 Task: Search one way flight ticket for 3 adults in first from Rockford: Chicago Rockford International Airport(was Northwest Chicagoland Regional Airport At Rockford) to Greenville: Pitt-greenville Airport on 5-2-2023. Choice of flights is Alaska. Number of bags: 1 carry on bag. Price is upto 55000. Outbound departure time preference is 16:15.
Action: Mouse moved to (324, 279)
Screenshot: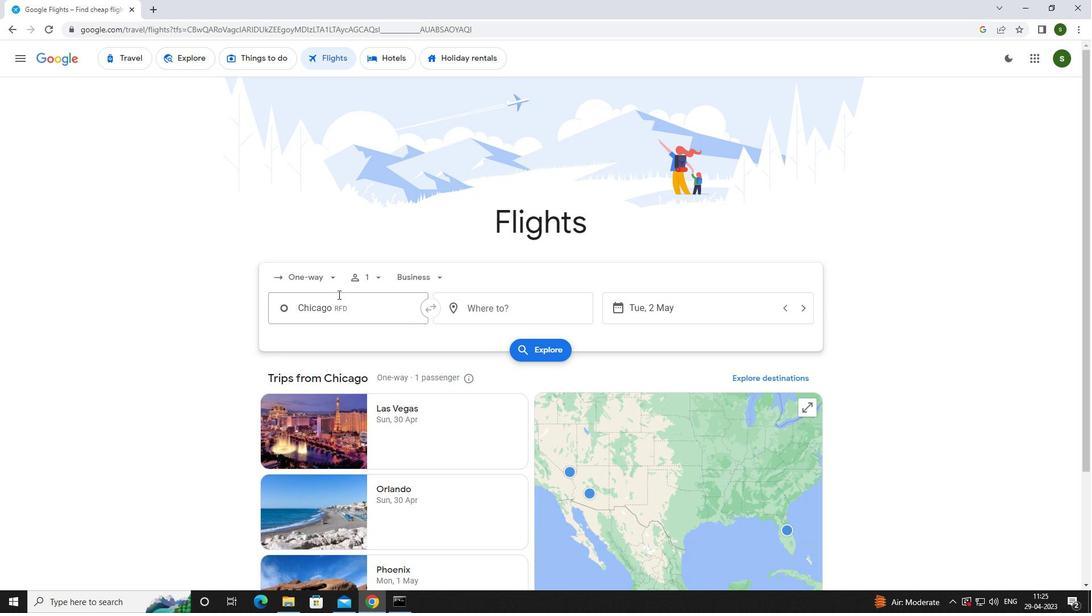 
Action: Mouse pressed left at (324, 279)
Screenshot: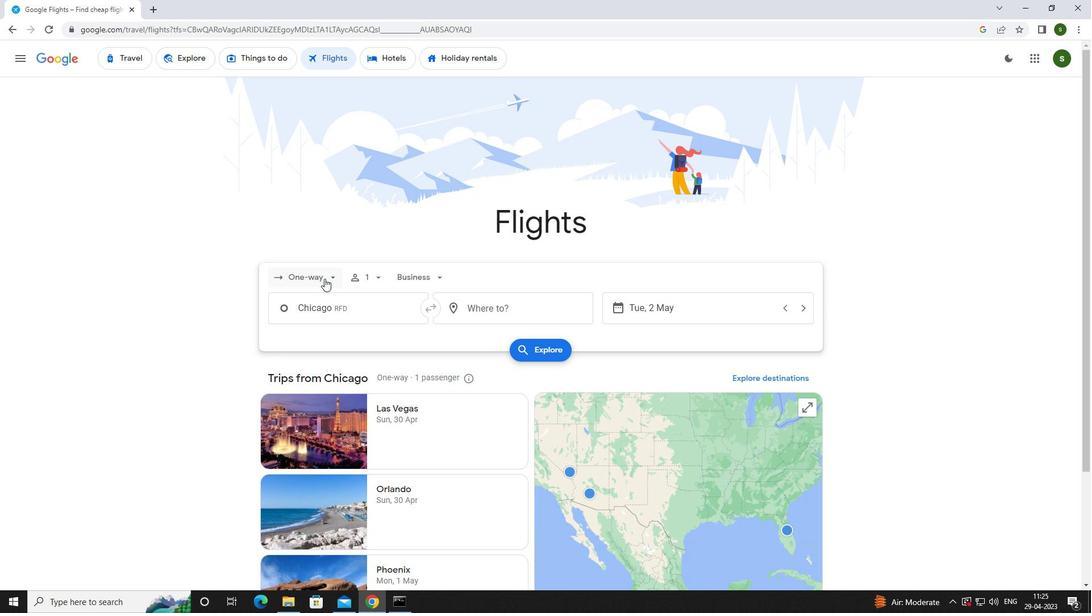 
Action: Mouse moved to (331, 326)
Screenshot: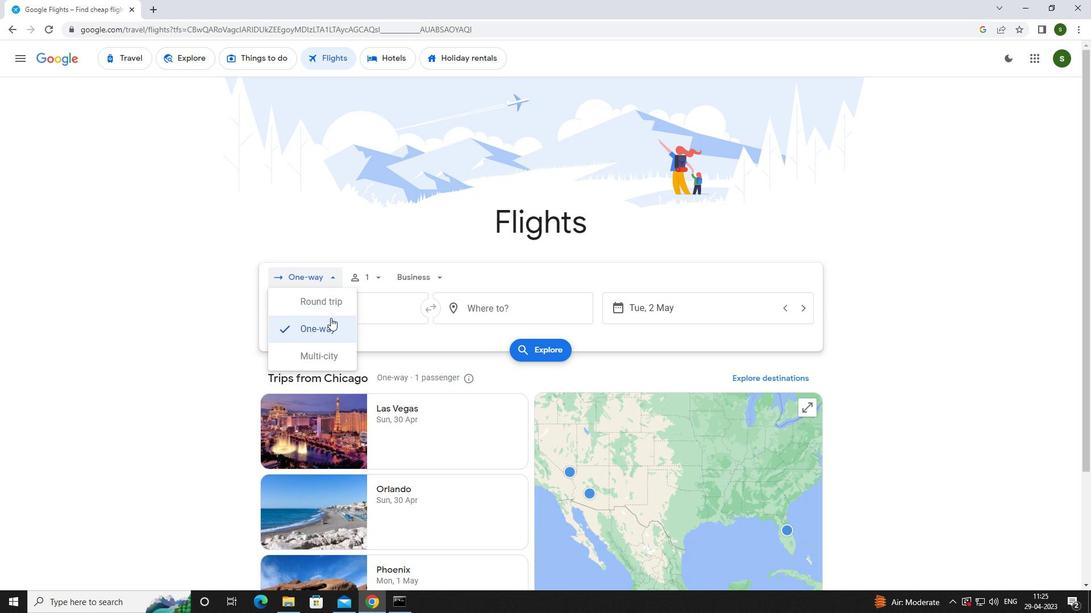 
Action: Mouse pressed left at (331, 326)
Screenshot: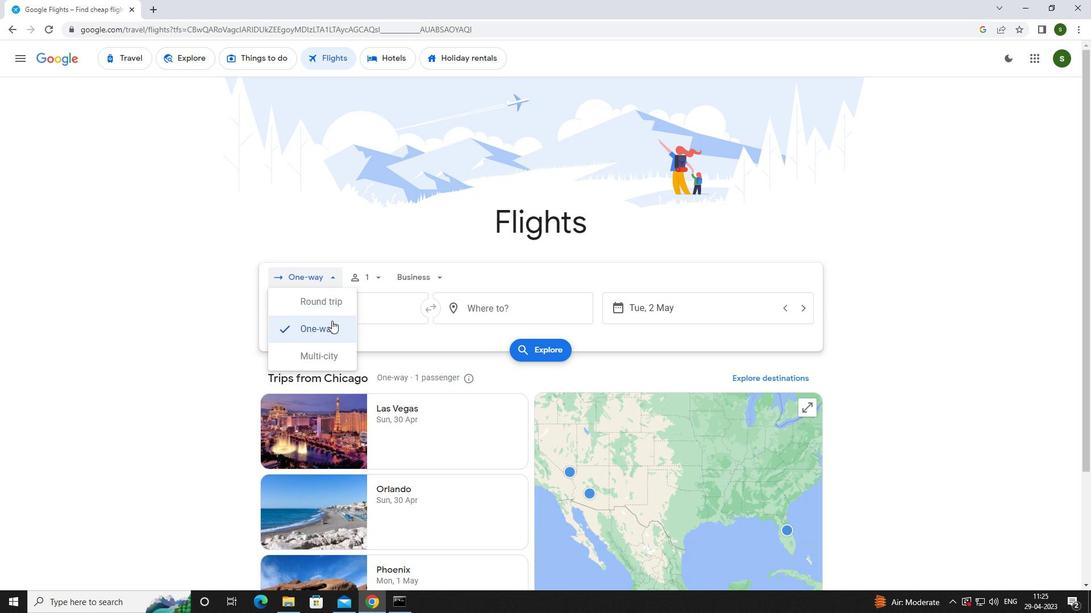 
Action: Mouse moved to (374, 276)
Screenshot: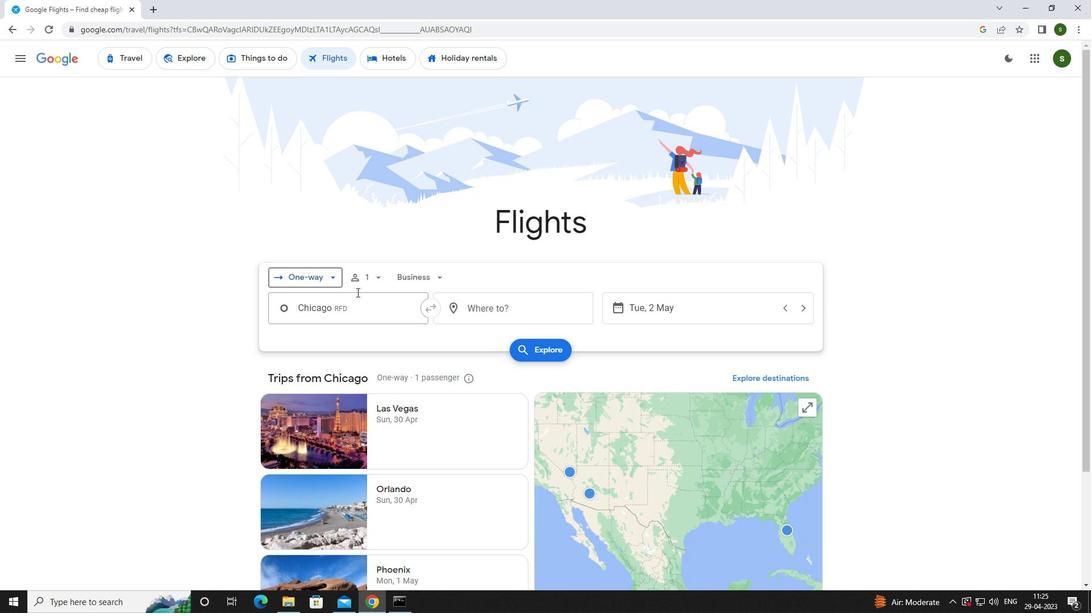 
Action: Mouse pressed left at (374, 276)
Screenshot: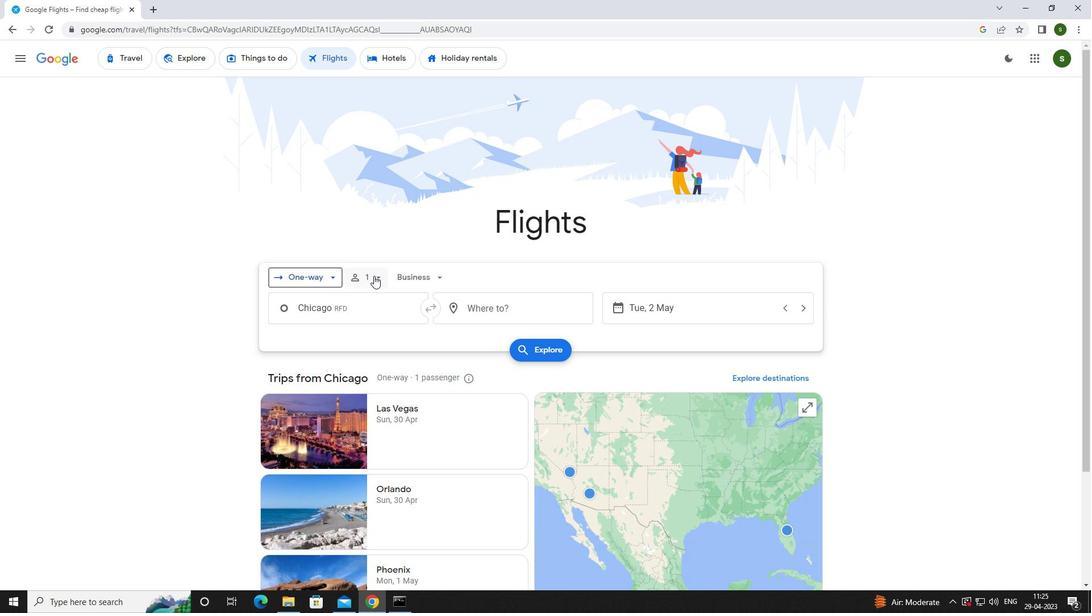 
Action: Mouse moved to (459, 310)
Screenshot: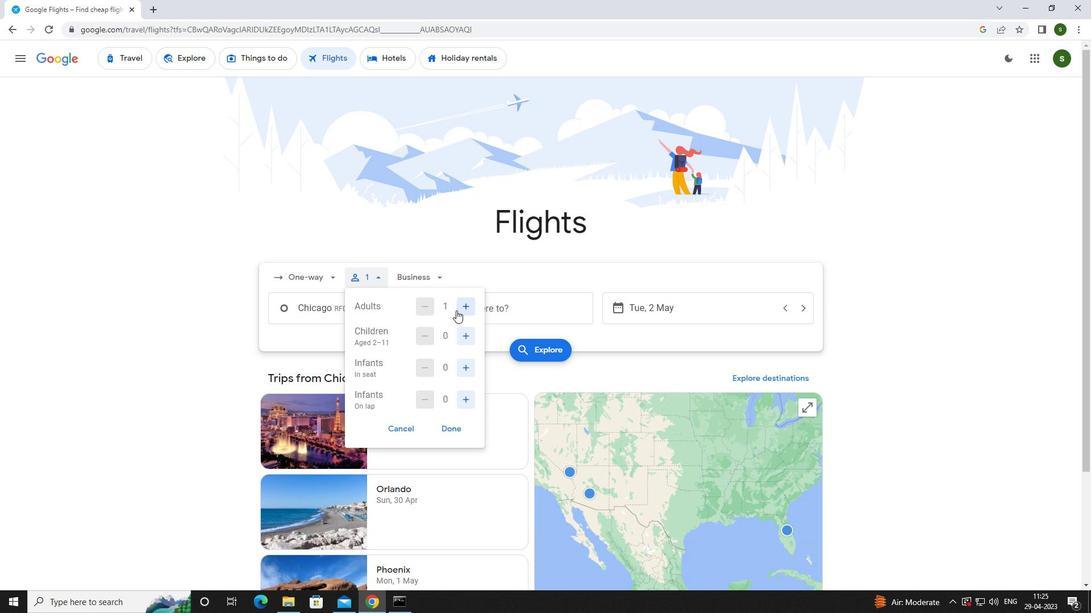 
Action: Mouse pressed left at (459, 310)
Screenshot: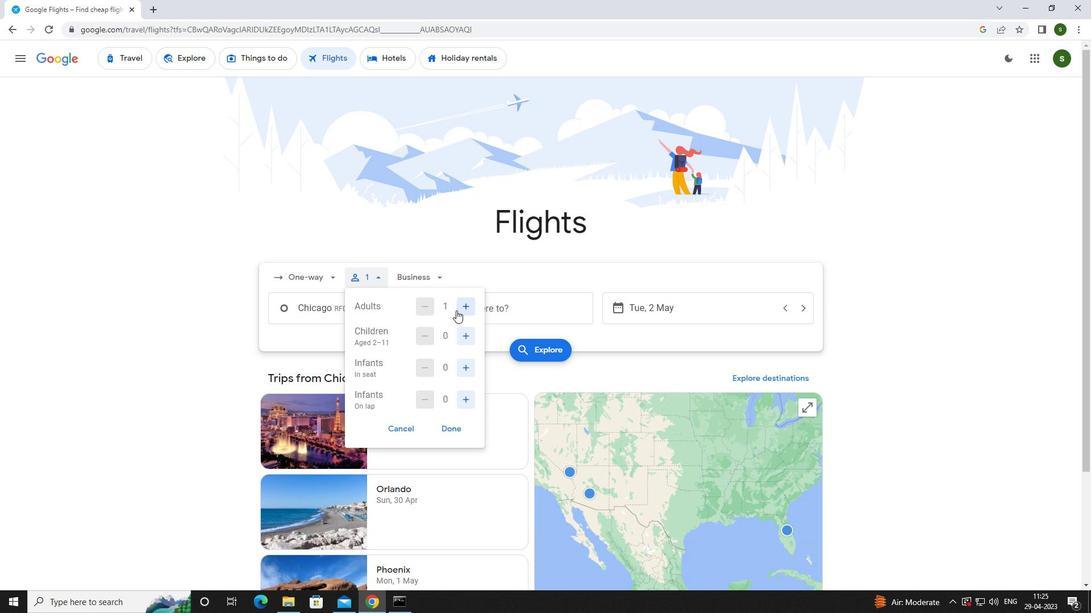
Action: Mouse pressed left at (459, 310)
Screenshot: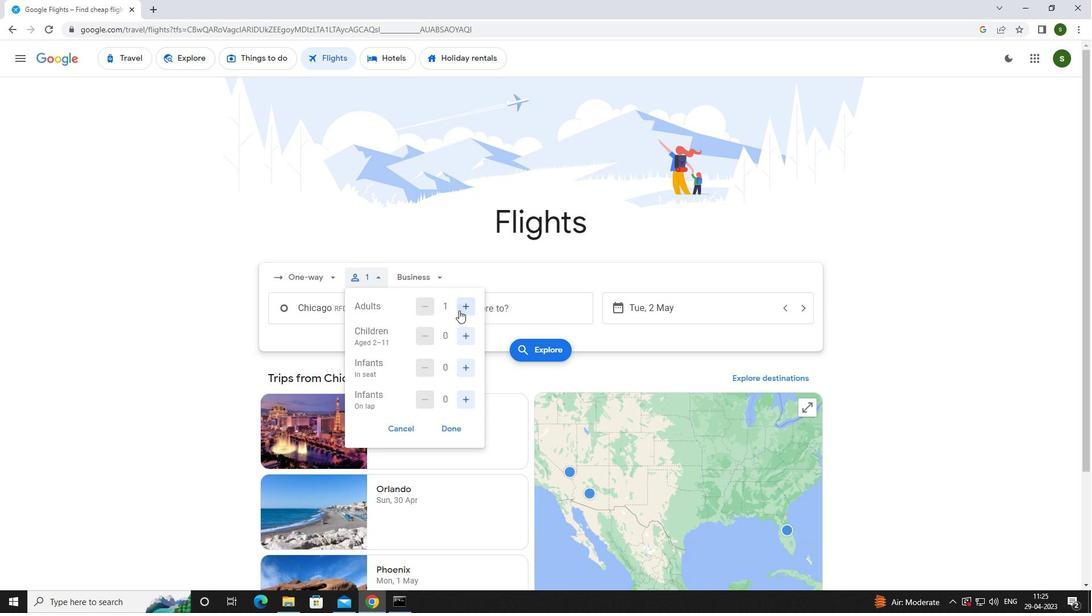 
Action: Mouse pressed left at (459, 310)
Screenshot: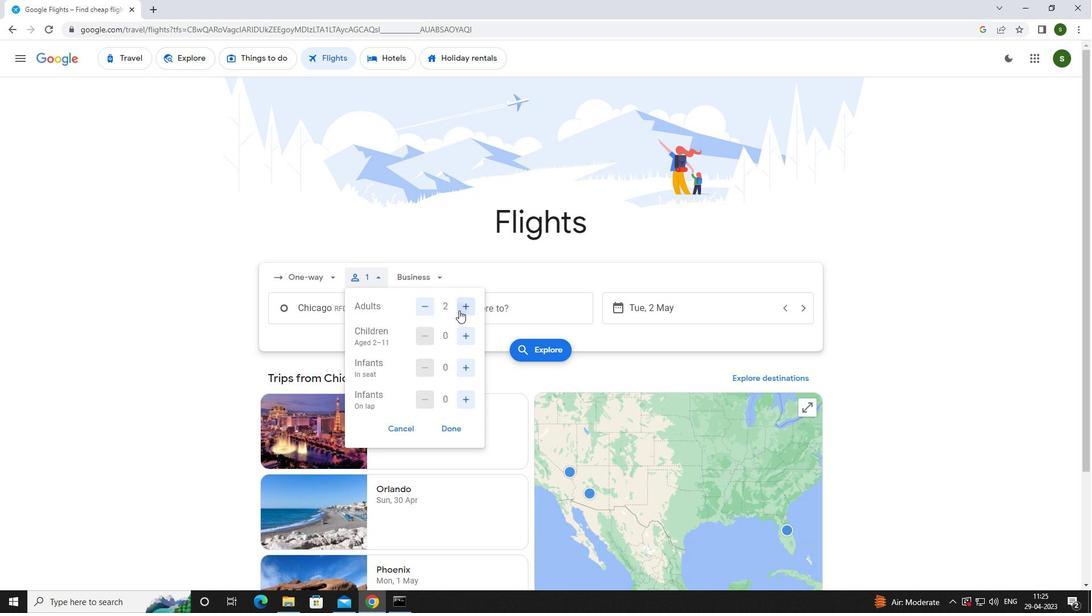 
Action: Mouse moved to (432, 310)
Screenshot: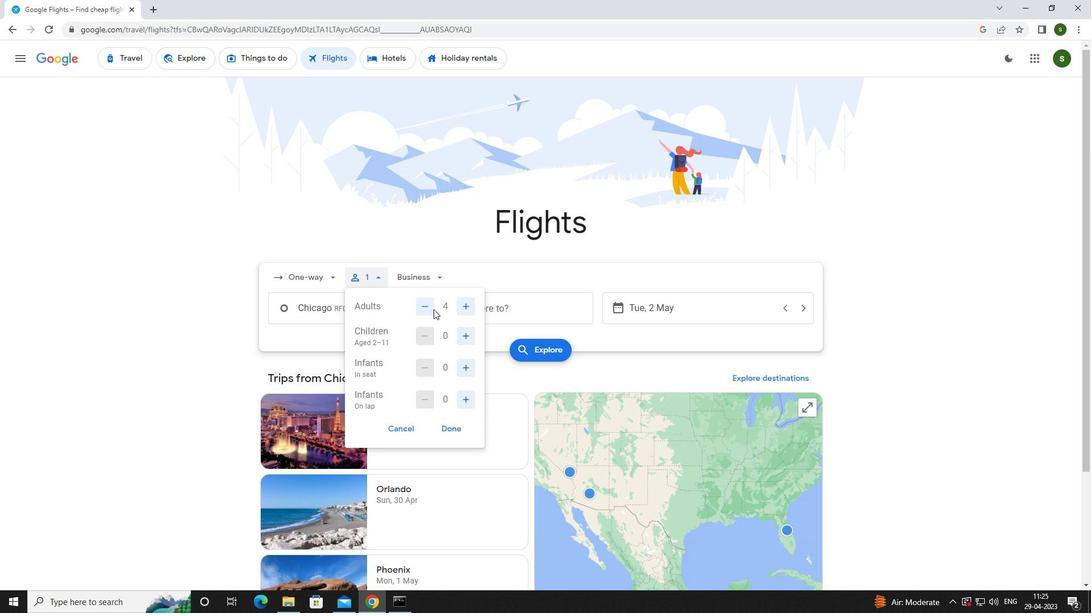 
Action: Mouse pressed left at (432, 310)
Screenshot: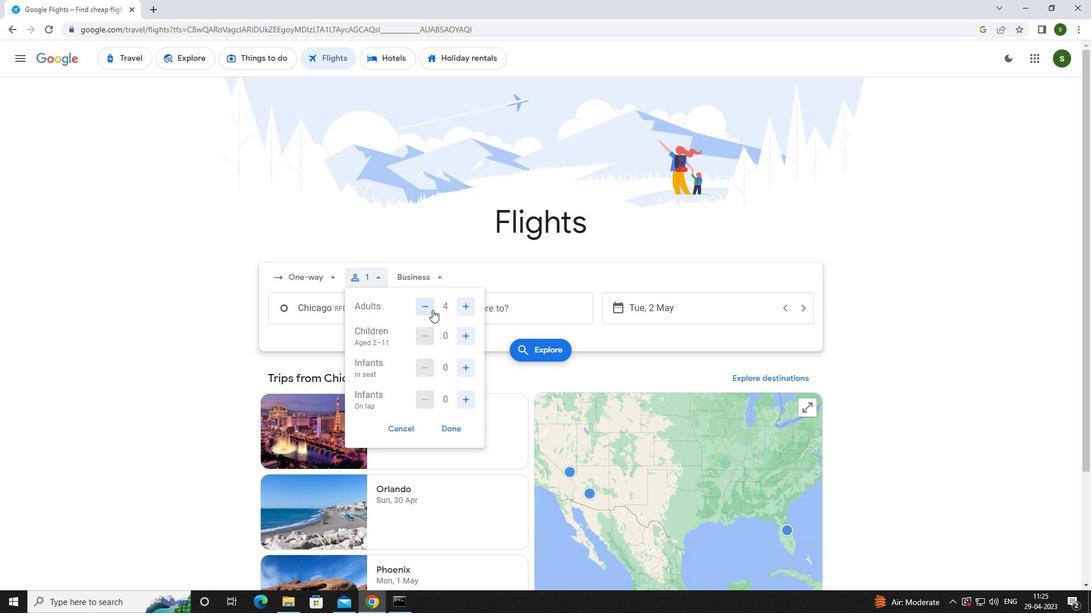 
Action: Mouse moved to (423, 281)
Screenshot: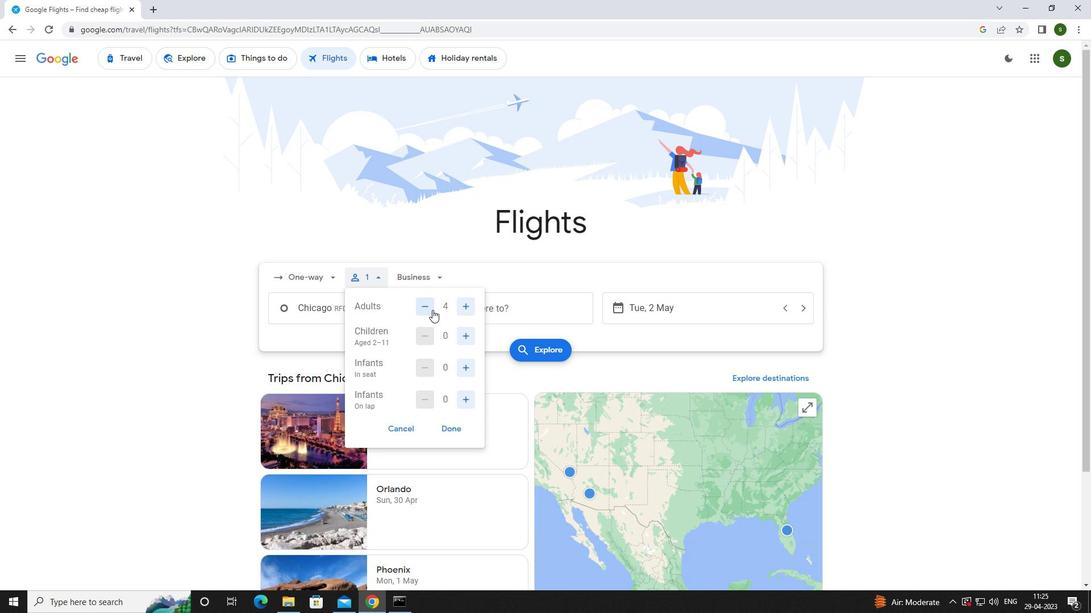
Action: Mouse pressed left at (423, 281)
Screenshot: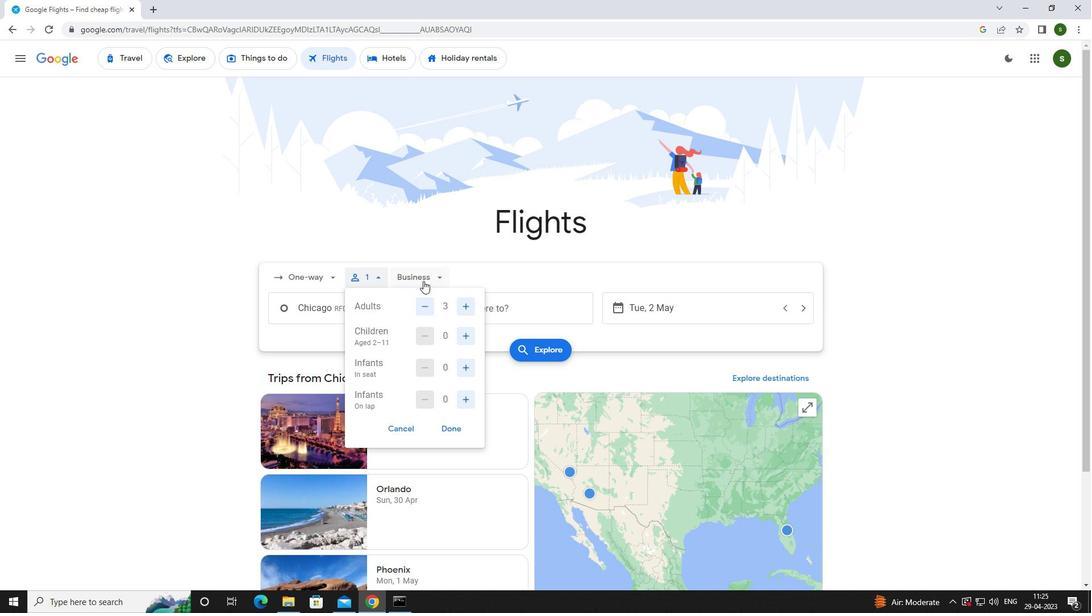
Action: Mouse moved to (443, 379)
Screenshot: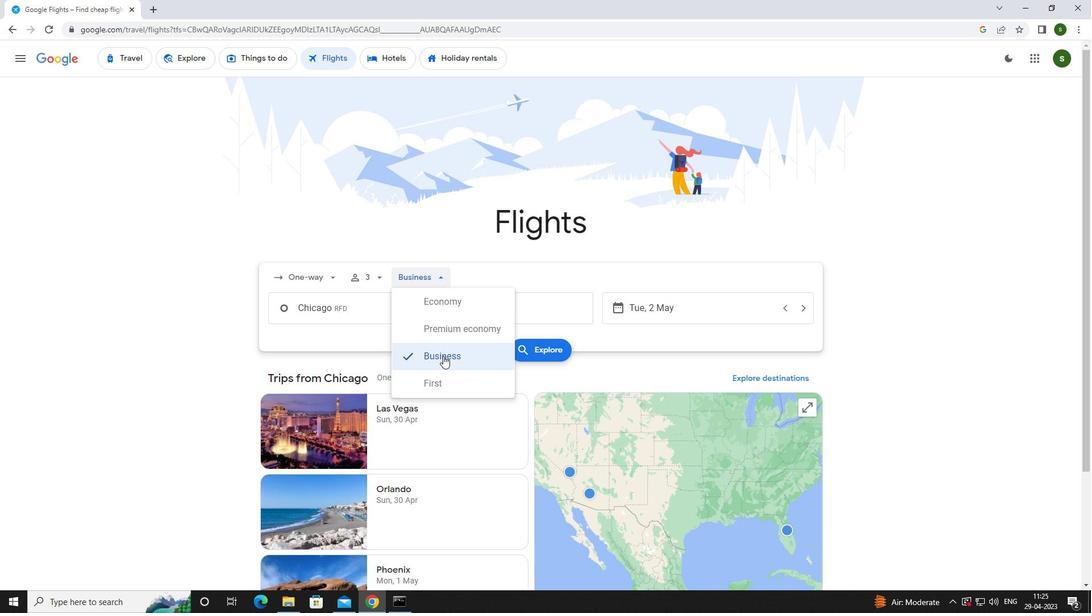 
Action: Mouse pressed left at (443, 379)
Screenshot: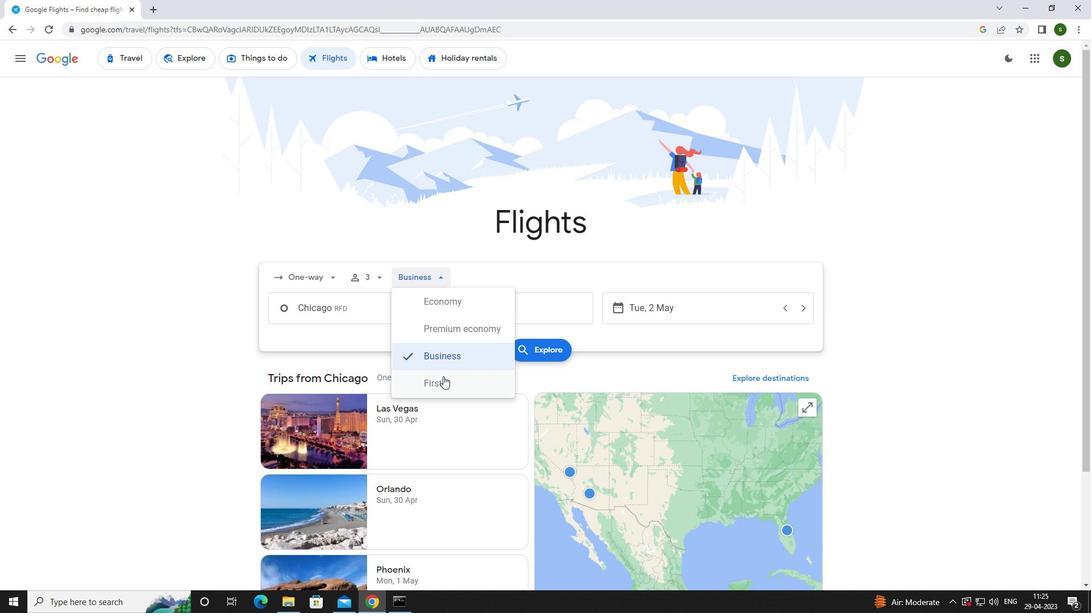 
Action: Mouse moved to (380, 315)
Screenshot: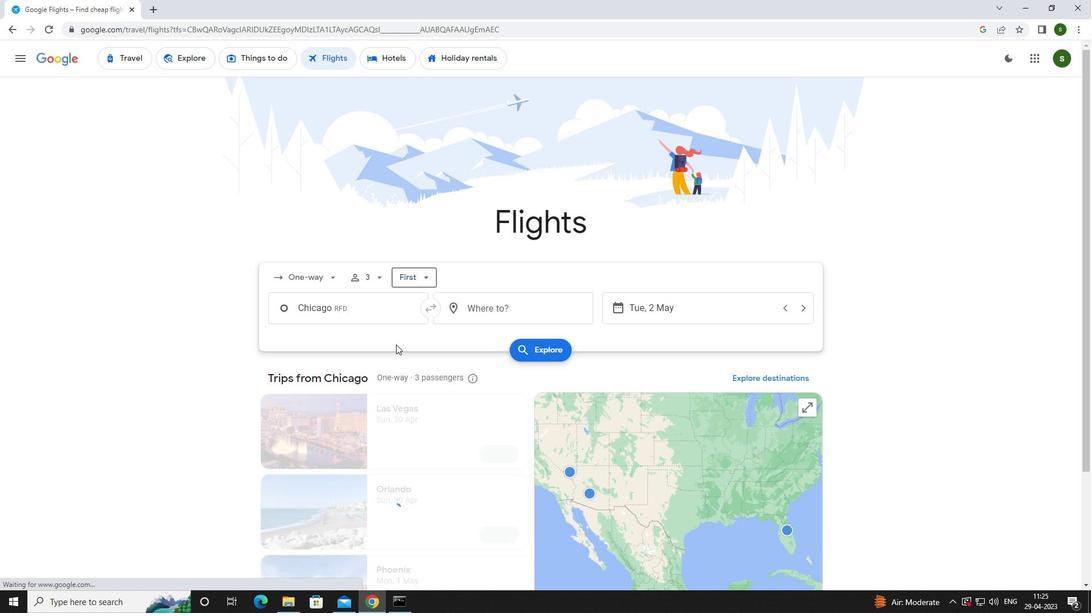 
Action: Mouse pressed left at (380, 315)
Screenshot: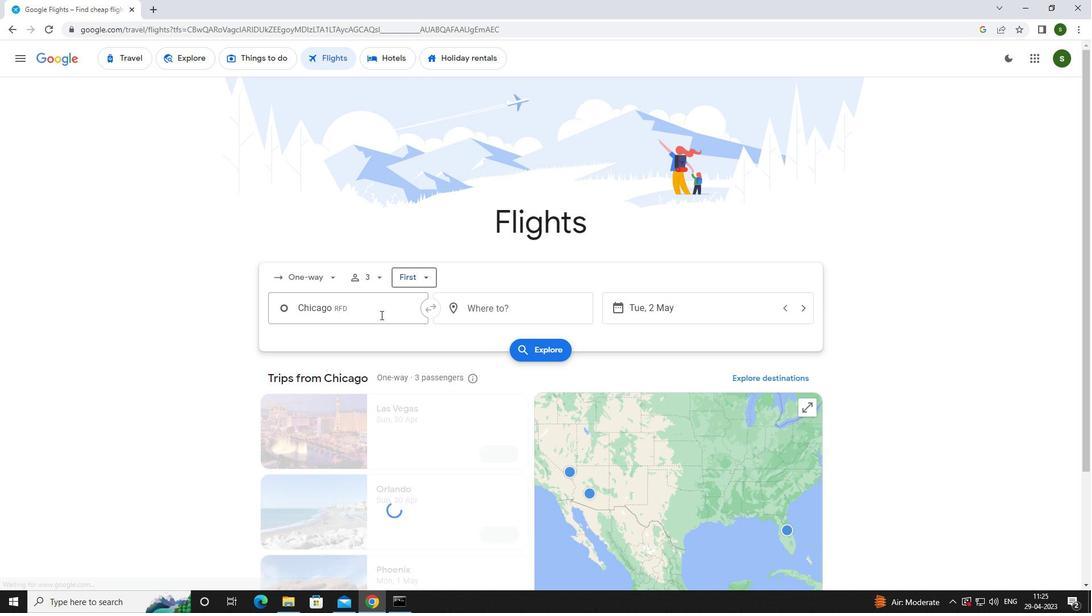 
Action: Key pressed r<Key.caps_lock>ockford
Screenshot: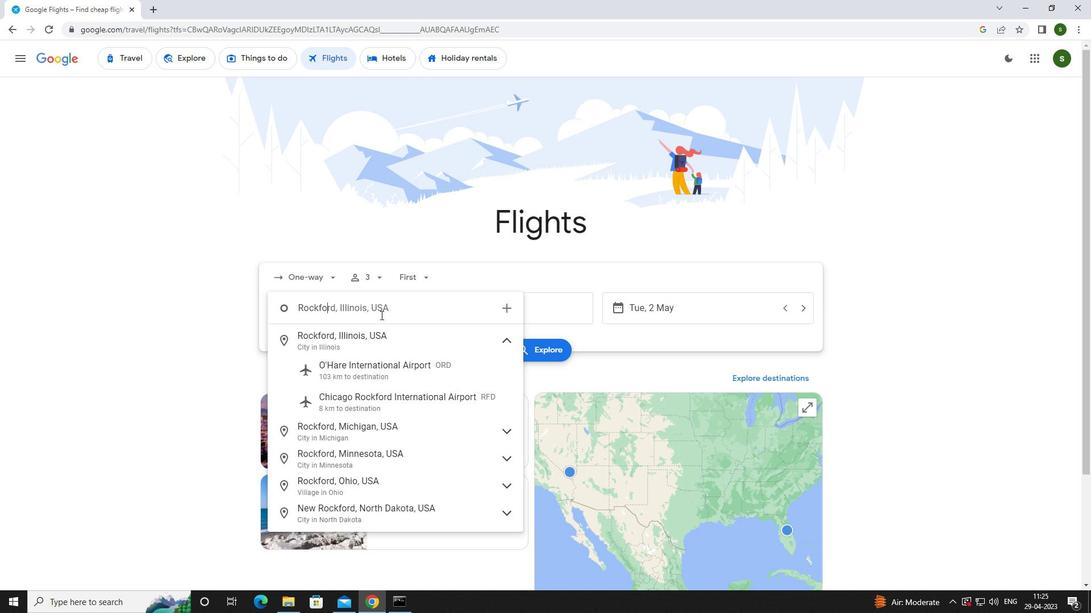 
Action: Mouse moved to (376, 404)
Screenshot: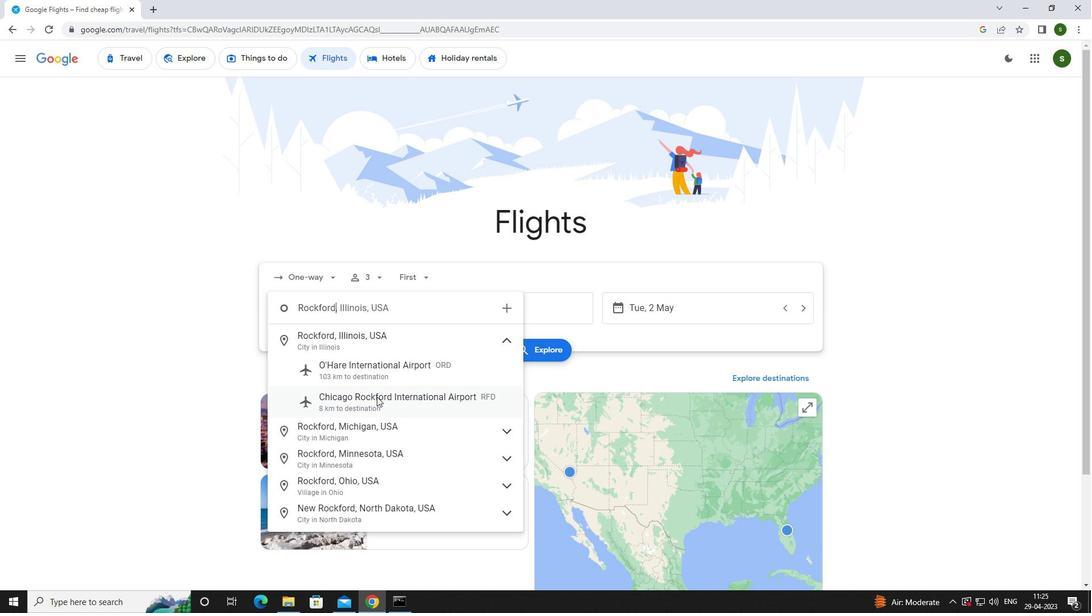 
Action: Mouse pressed left at (376, 404)
Screenshot: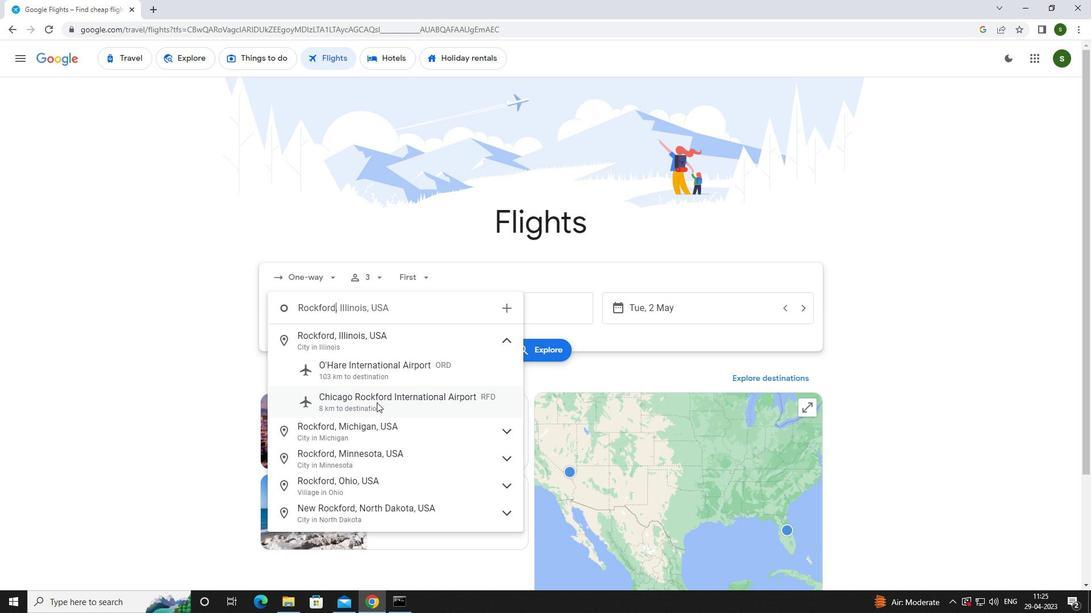 
Action: Mouse moved to (486, 311)
Screenshot: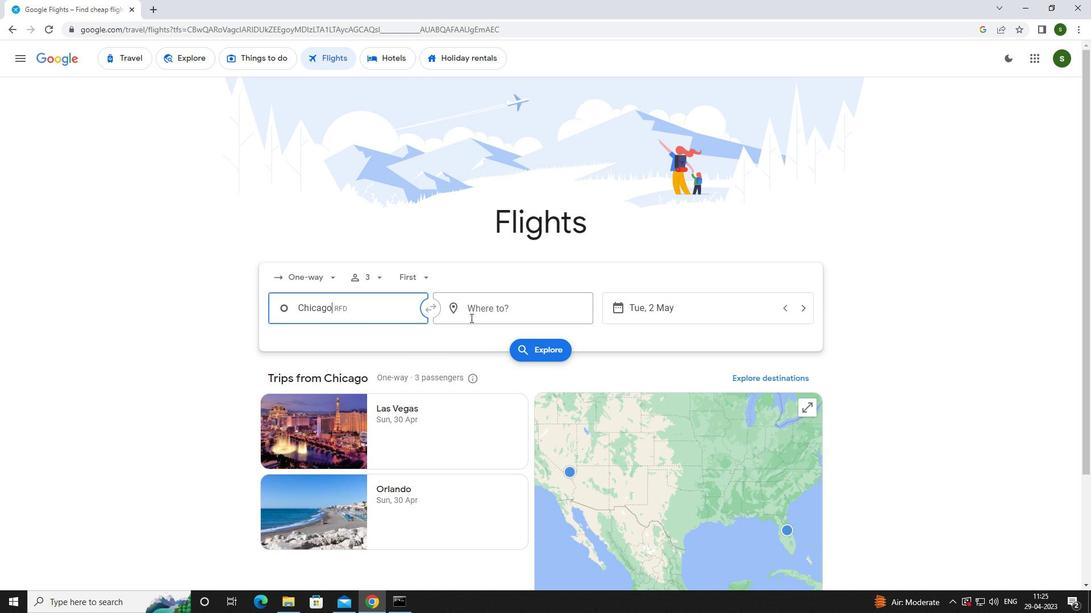 
Action: Mouse pressed left at (486, 311)
Screenshot: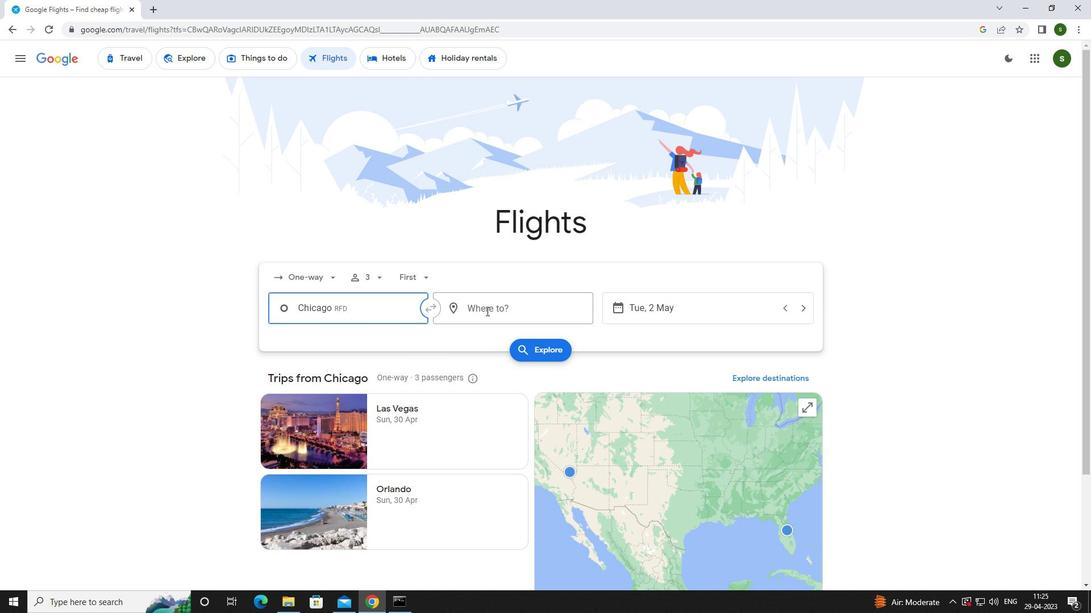 
Action: Mouse moved to (487, 311)
Screenshot: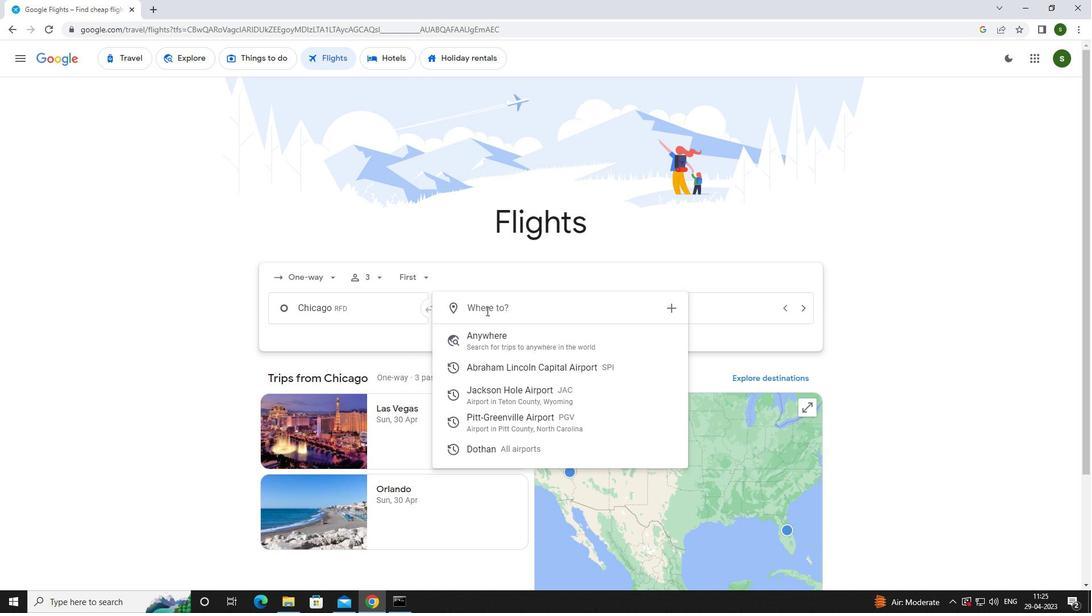 
Action: Key pressed <Key.caps_lock>g<Key.caps_lock>reenville<Key.space>pi
Screenshot: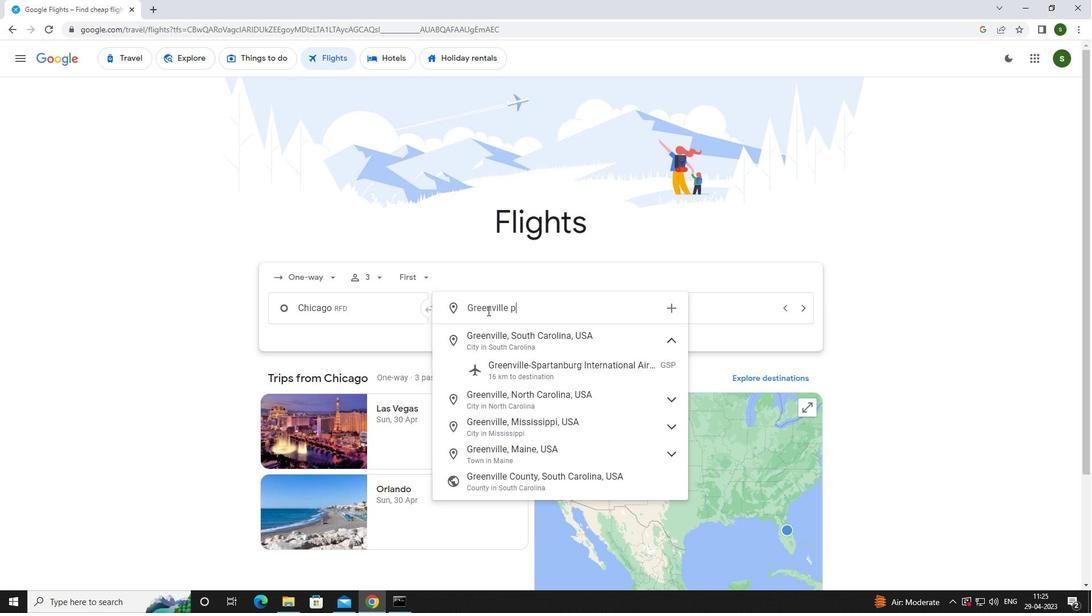 
Action: Mouse moved to (506, 340)
Screenshot: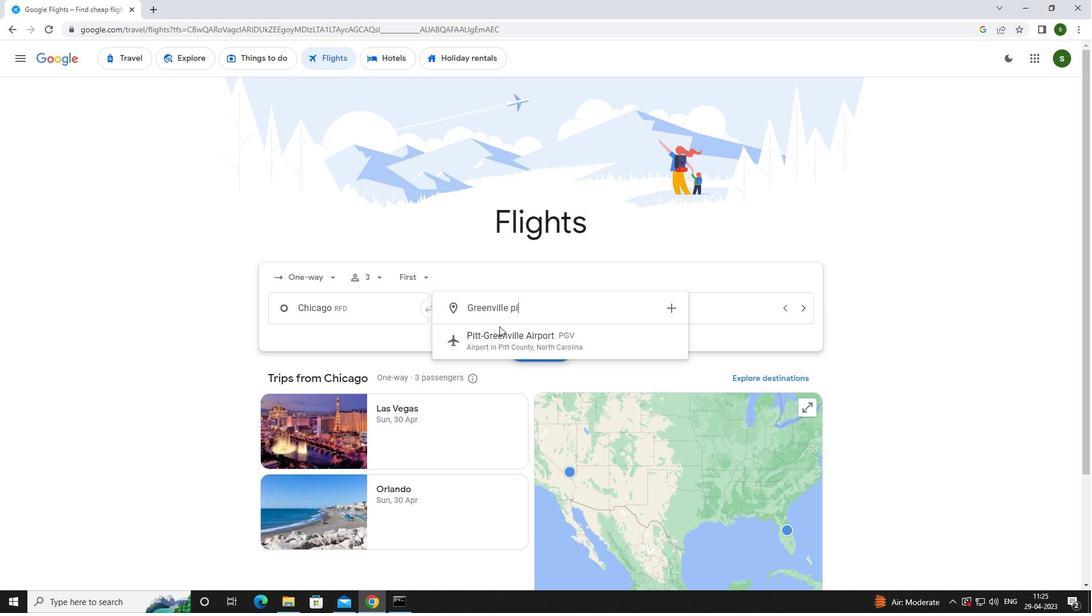 
Action: Mouse pressed left at (506, 340)
Screenshot: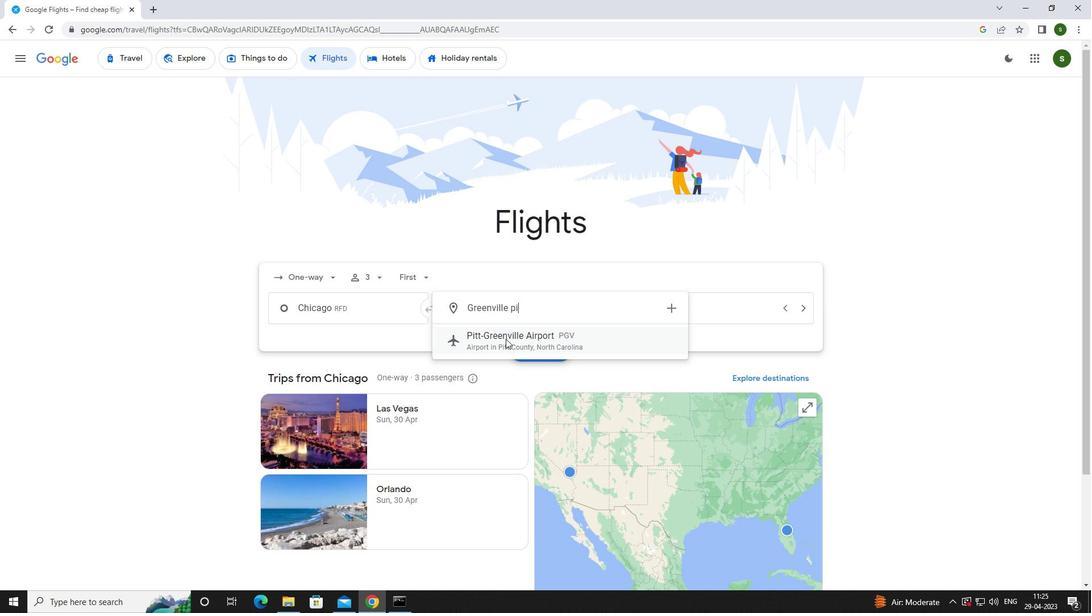 
Action: Mouse moved to (661, 310)
Screenshot: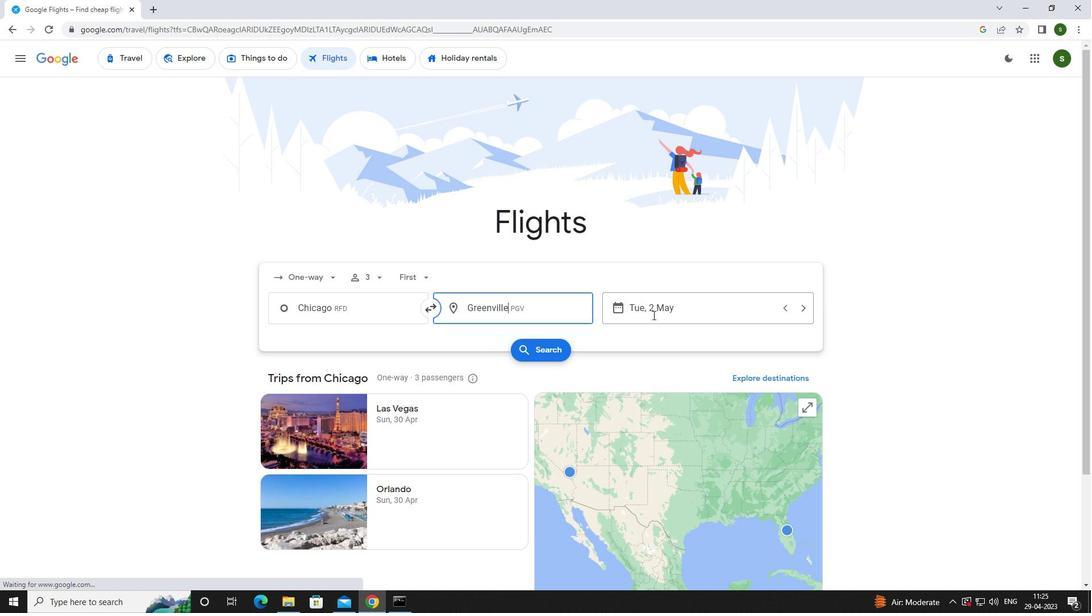 
Action: Mouse pressed left at (661, 310)
Screenshot: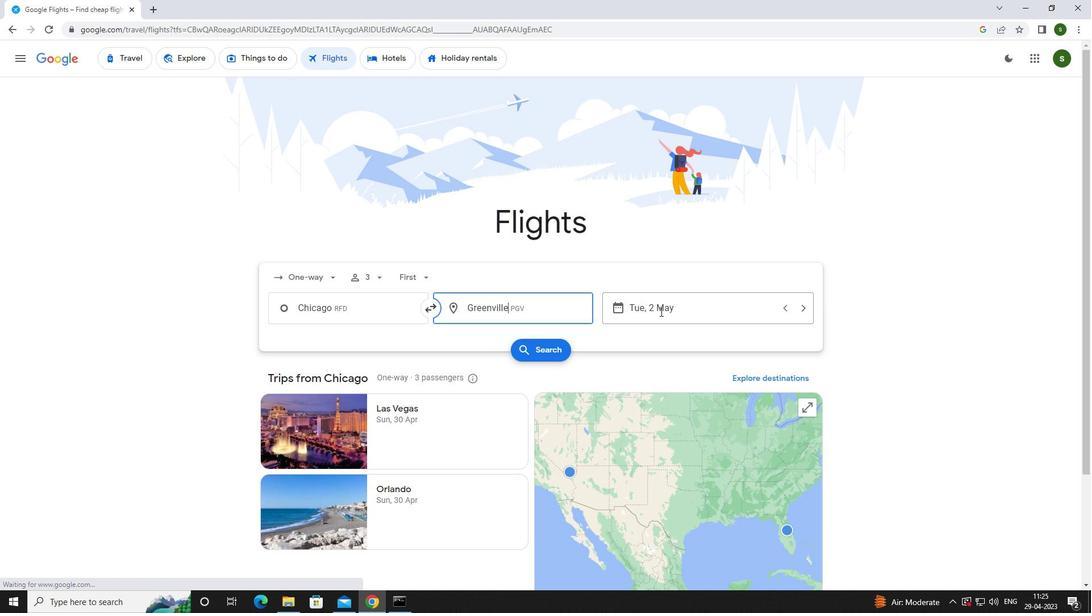 
Action: Mouse moved to (685, 380)
Screenshot: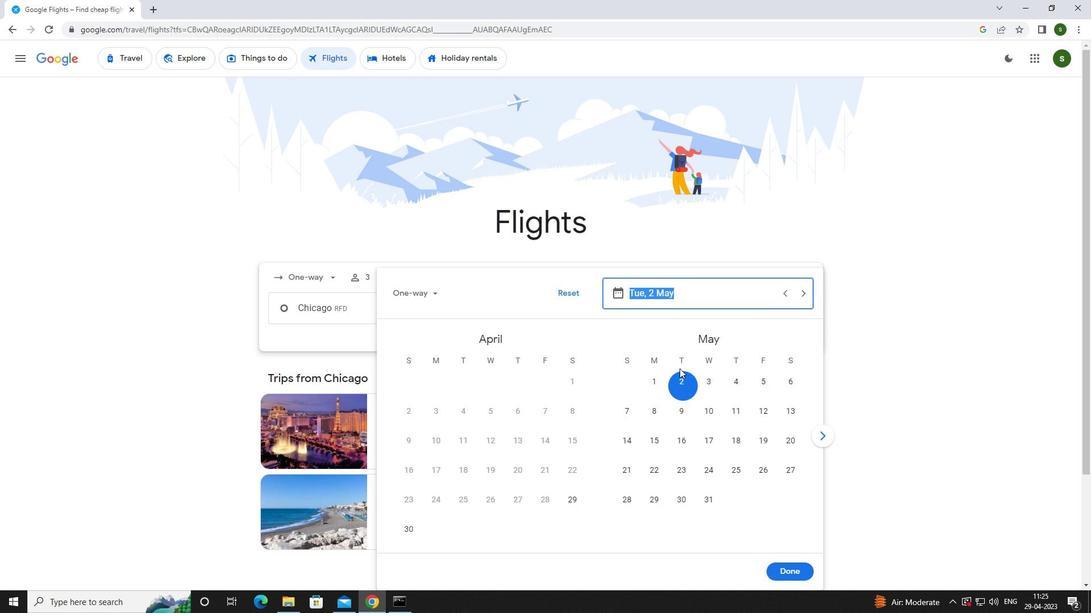 
Action: Mouse pressed left at (685, 380)
Screenshot: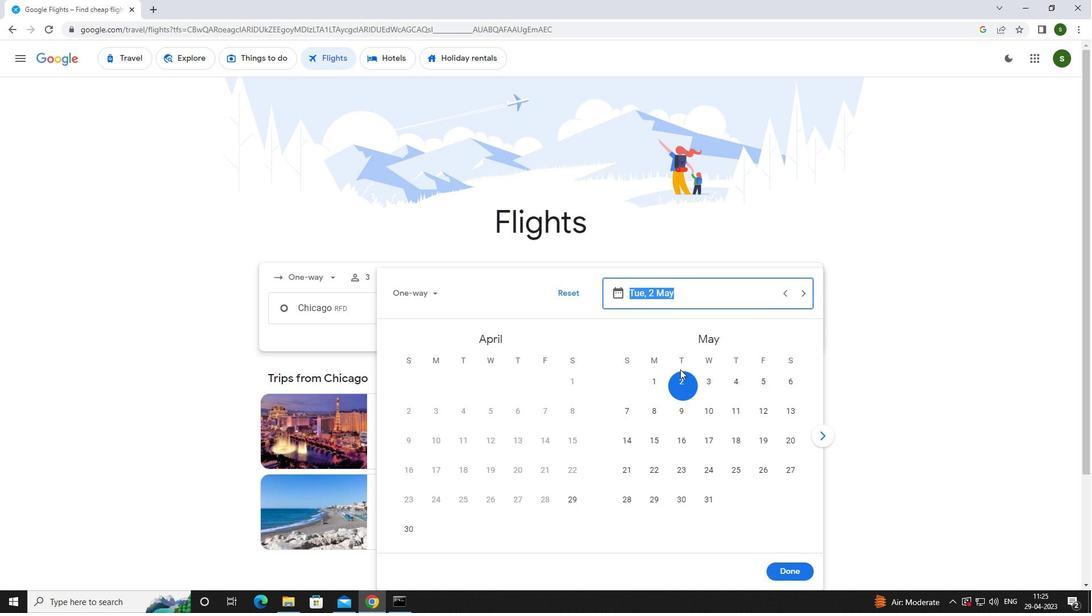 
Action: Mouse moved to (775, 567)
Screenshot: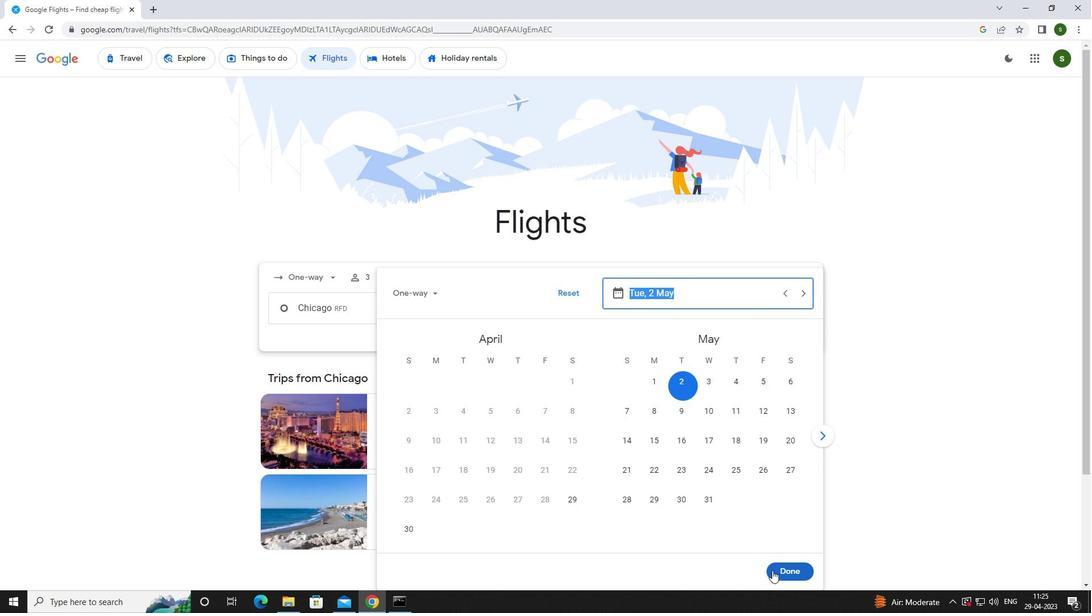 
Action: Mouse pressed left at (775, 567)
Screenshot: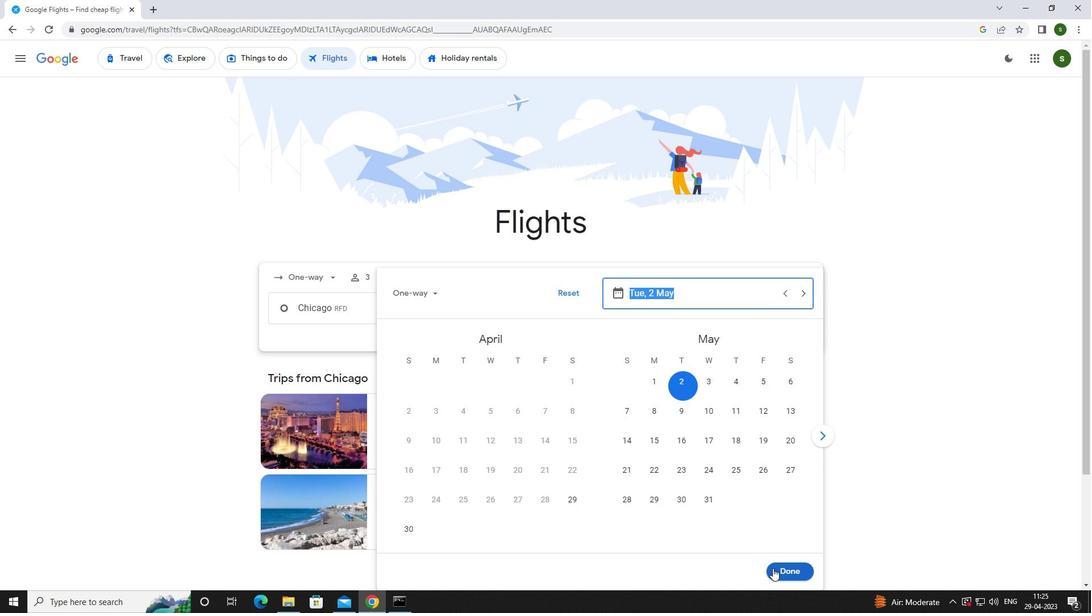 
Action: Mouse moved to (540, 351)
Screenshot: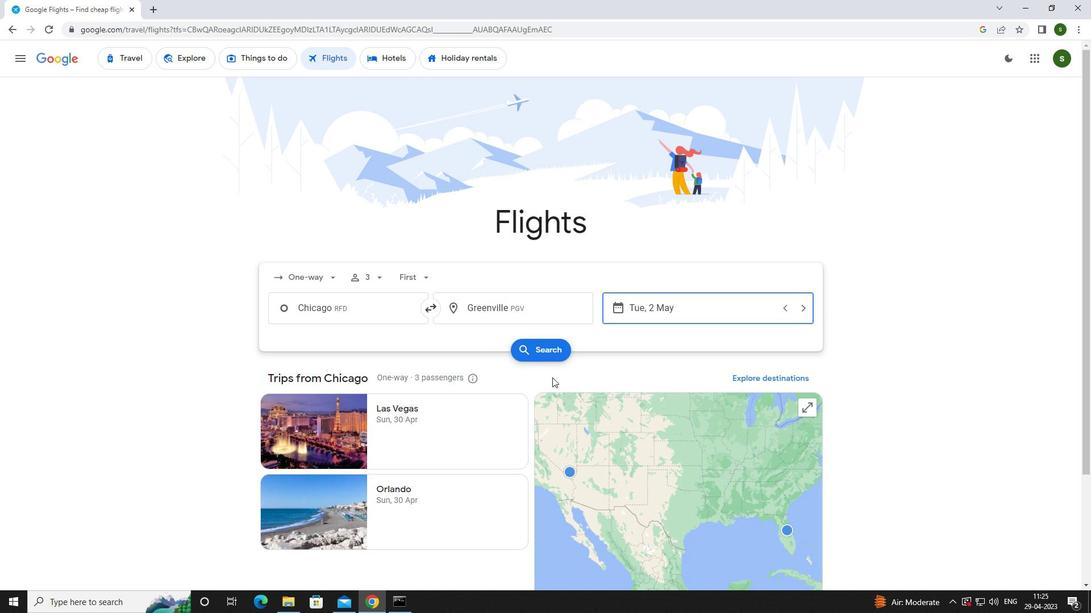 
Action: Mouse pressed left at (540, 351)
Screenshot: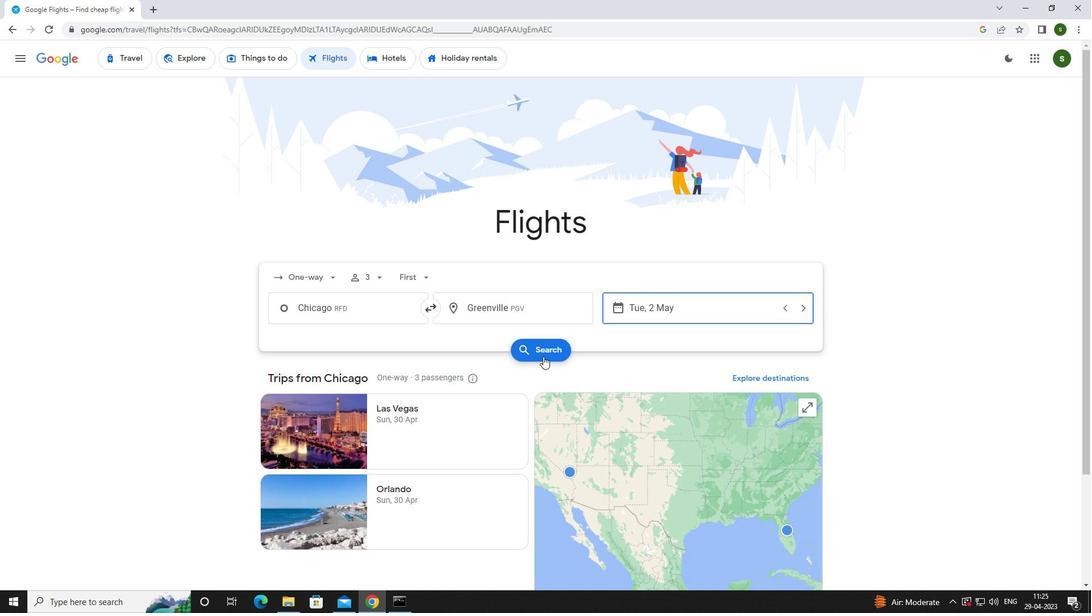 
Action: Mouse moved to (291, 161)
Screenshot: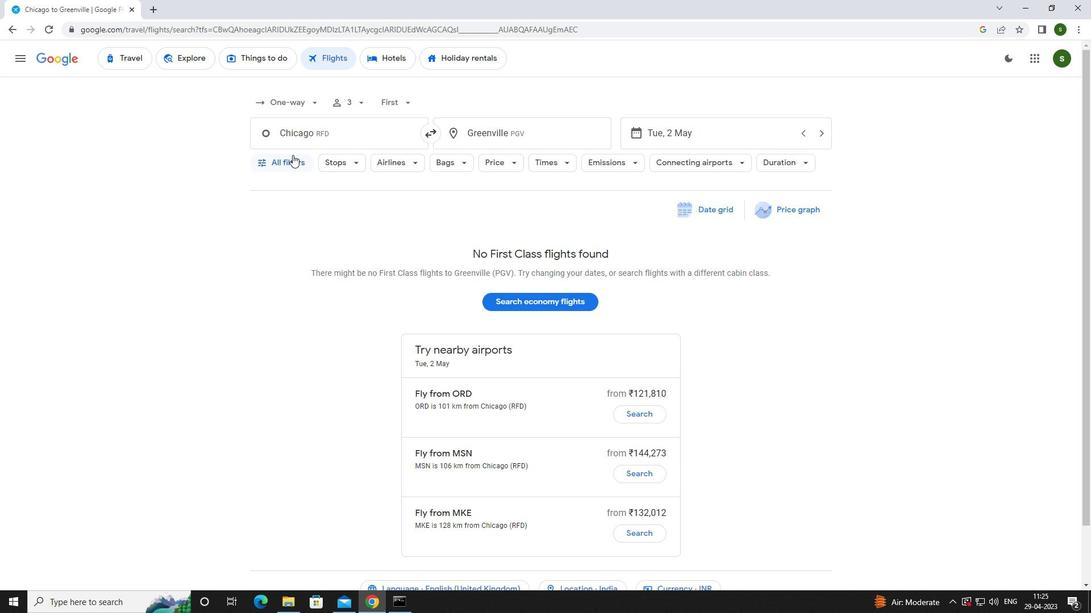 
Action: Mouse pressed left at (291, 161)
Screenshot: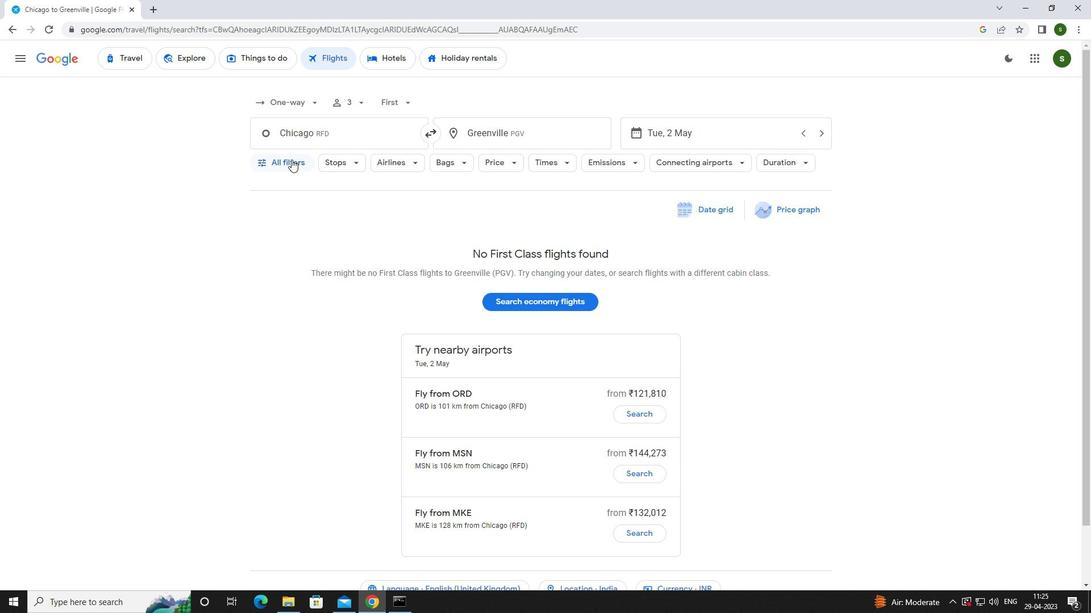 
Action: Mouse moved to (426, 408)
Screenshot: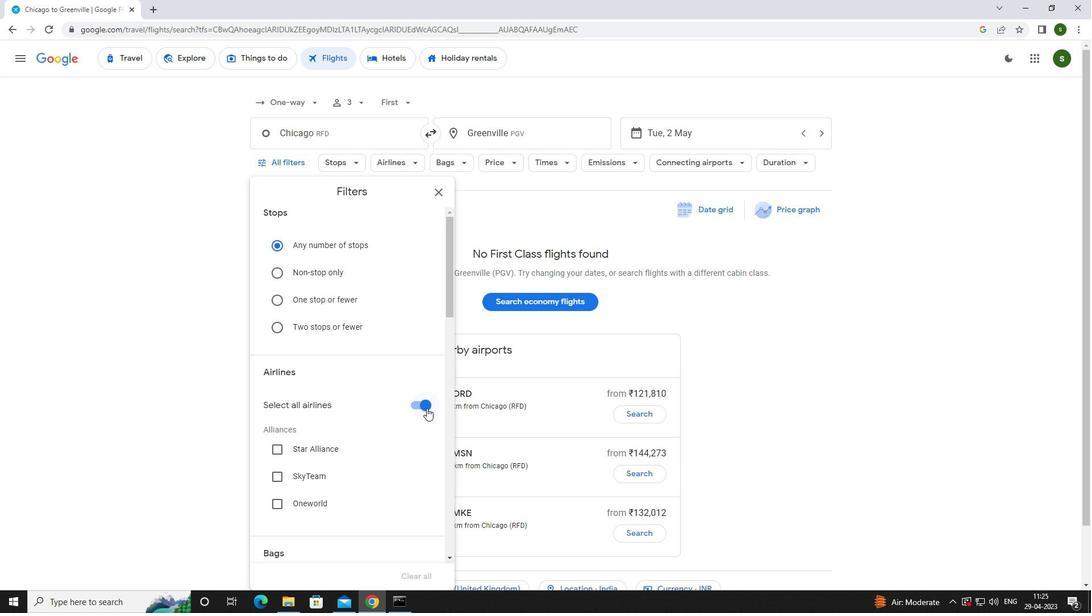 
Action: Mouse pressed left at (426, 408)
Screenshot: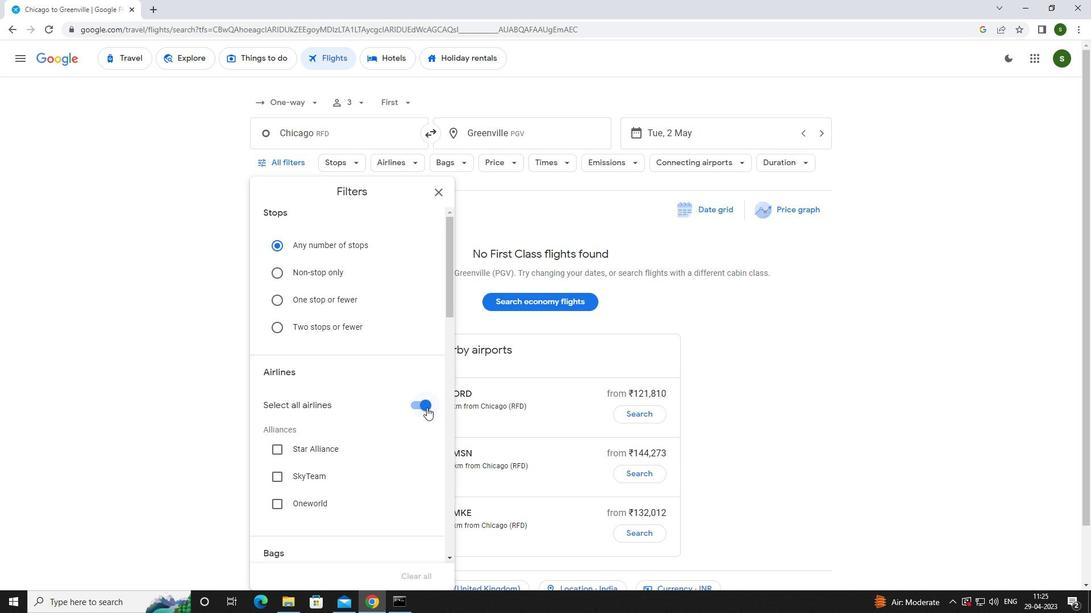 
Action: Mouse moved to (392, 397)
Screenshot: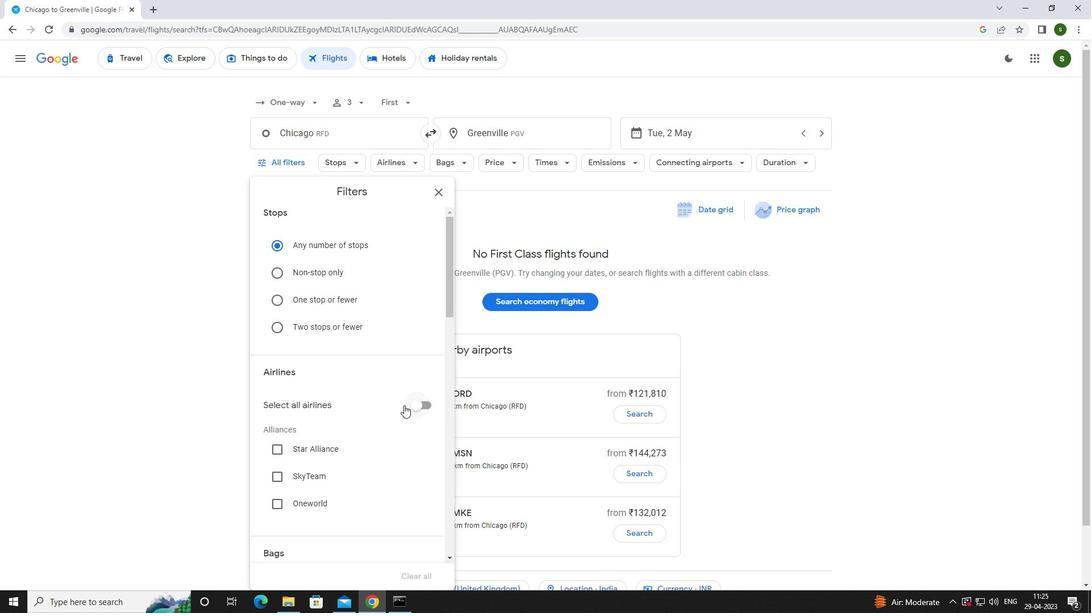 
Action: Mouse scrolled (392, 397) with delta (0, 0)
Screenshot: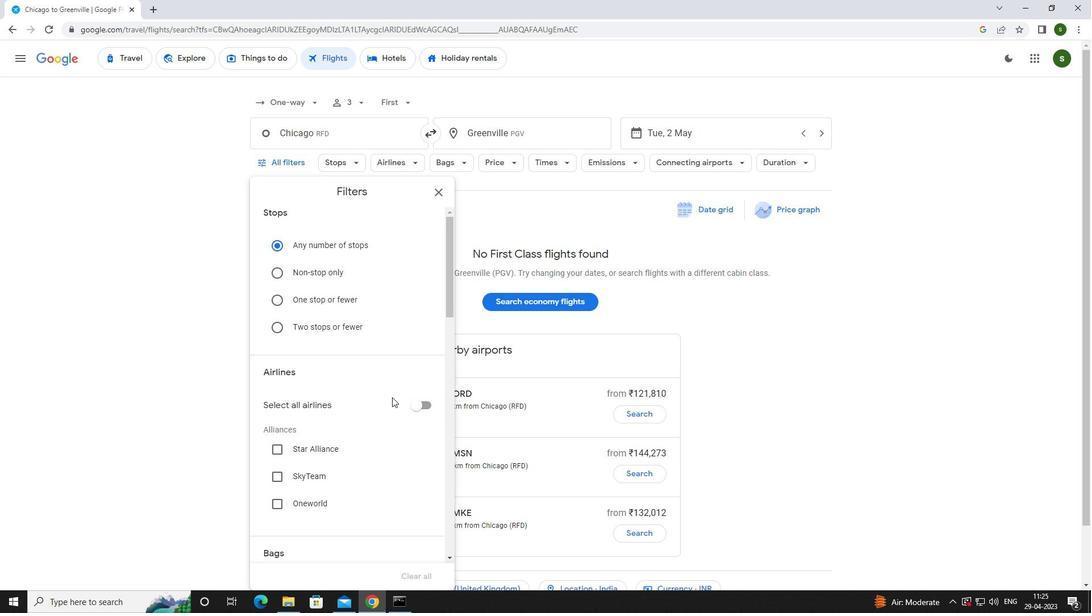 
Action: Mouse scrolled (392, 397) with delta (0, 0)
Screenshot: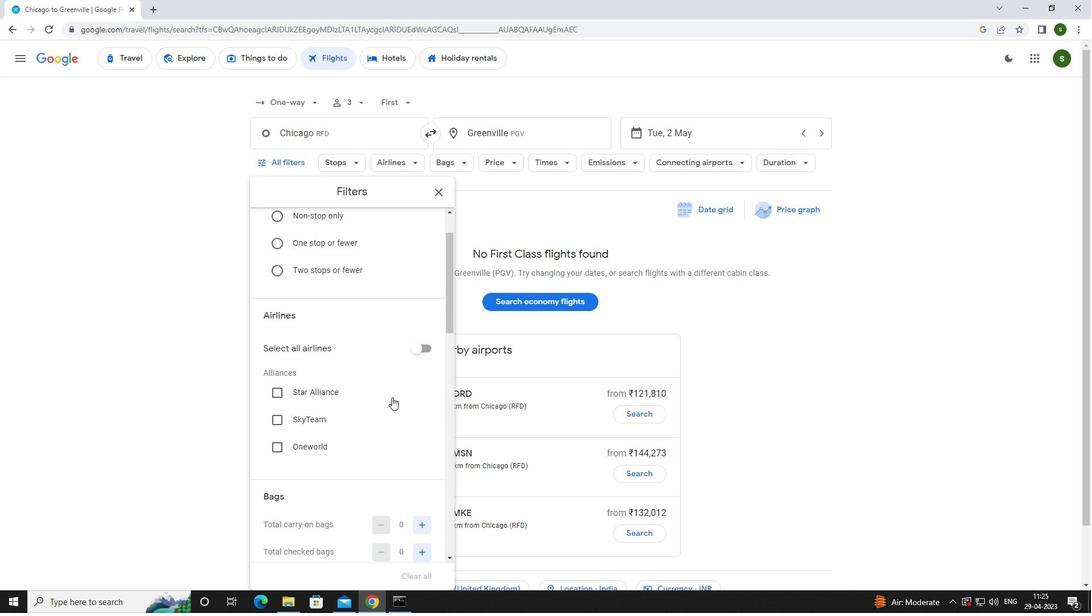 
Action: Mouse scrolled (392, 397) with delta (0, 0)
Screenshot: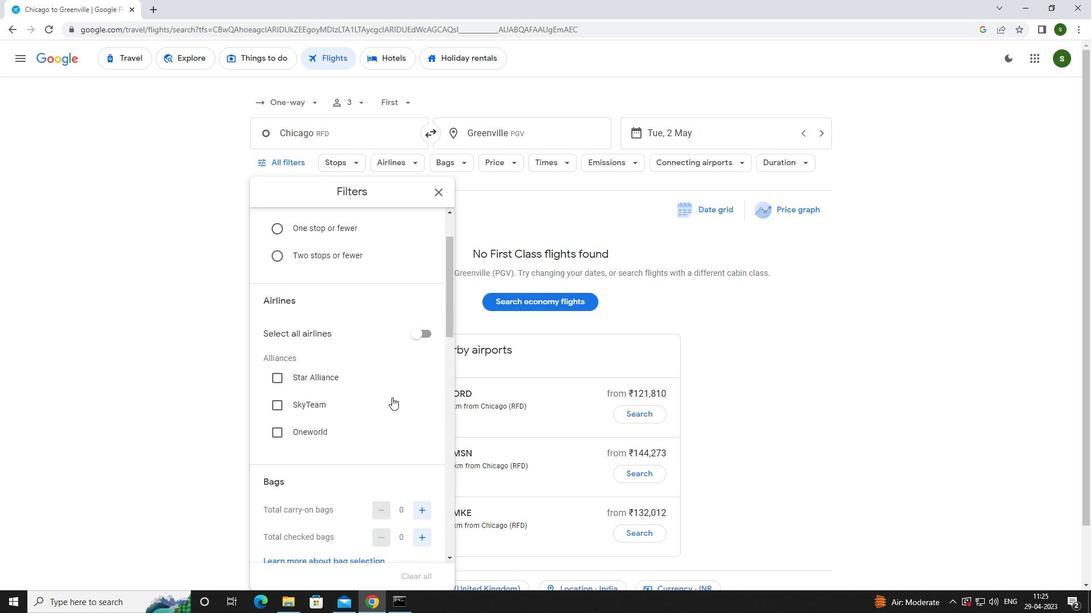 
Action: Mouse moved to (428, 414)
Screenshot: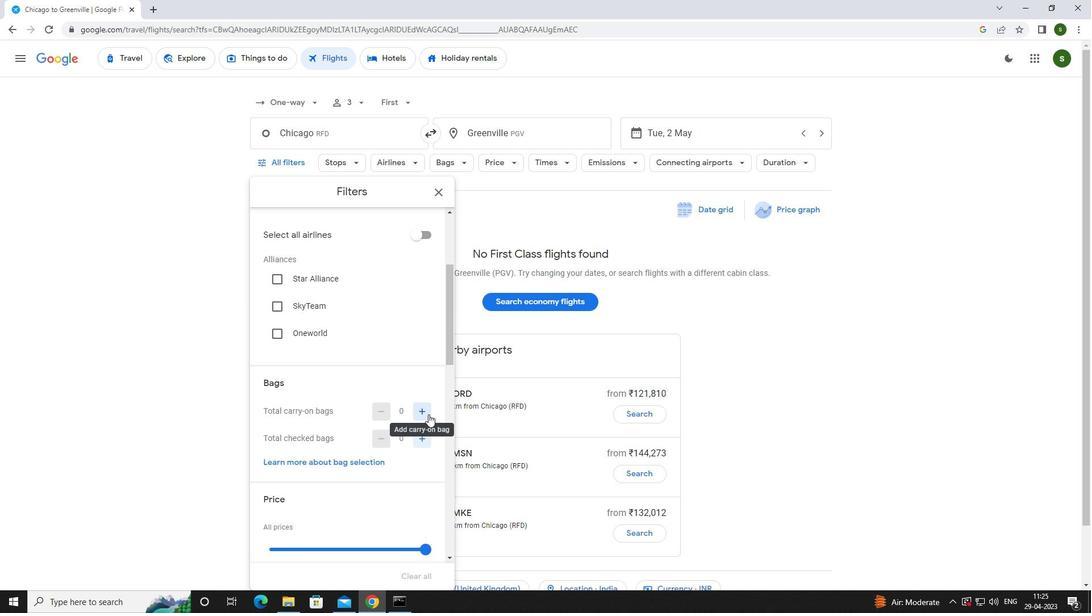 
Action: Mouse pressed left at (428, 414)
Screenshot: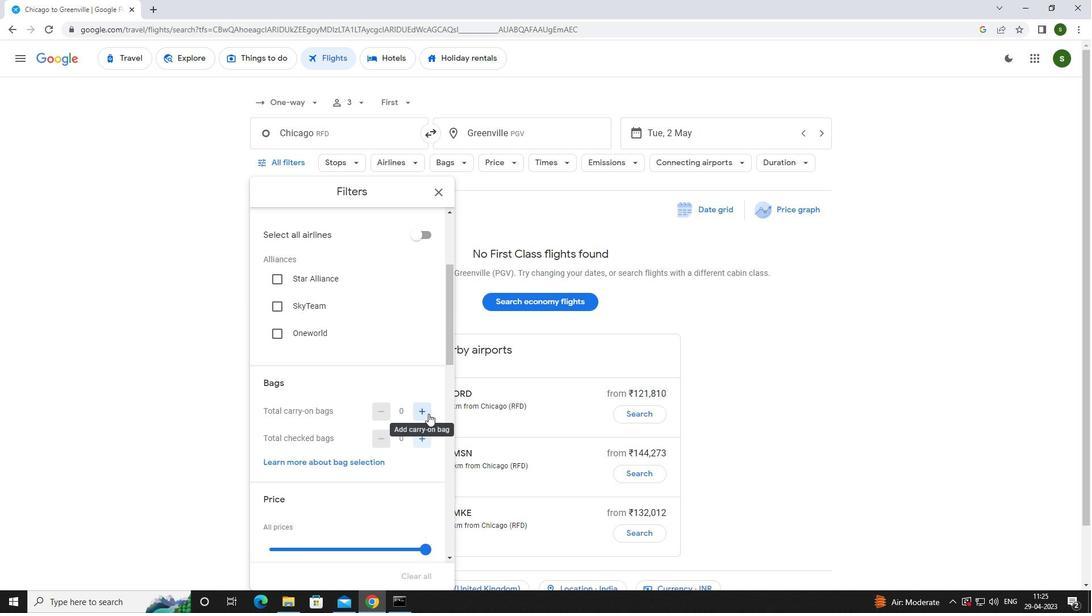 
Action: Mouse scrolled (428, 413) with delta (0, 0)
Screenshot: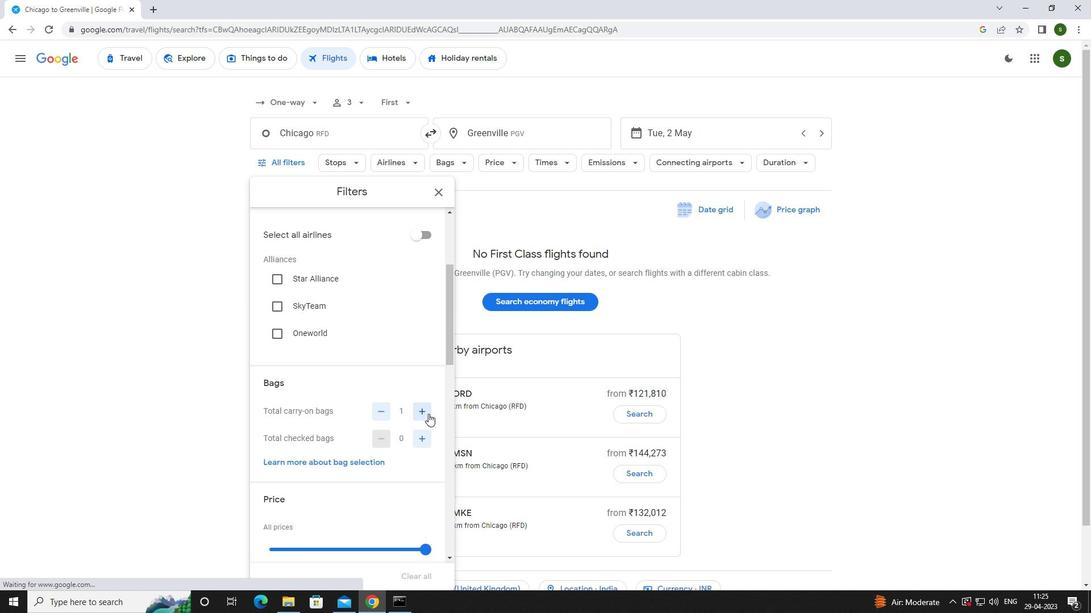 
Action: Mouse scrolled (428, 413) with delta (0, 0)
Screenshot: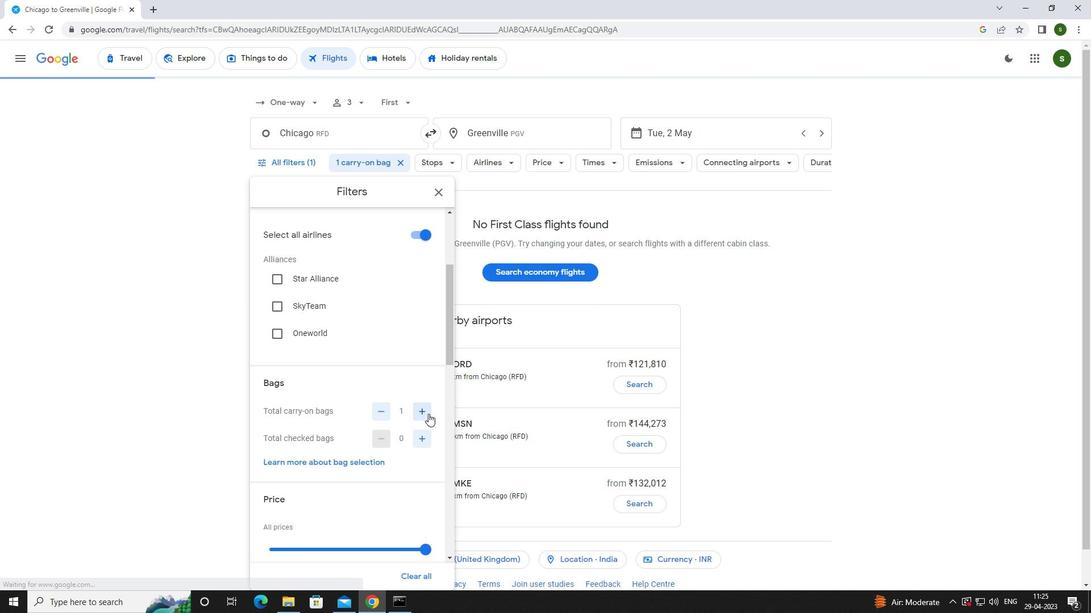 
Action: Mouse scrolled (428, 413) with delta (0, 0)
Screenshot: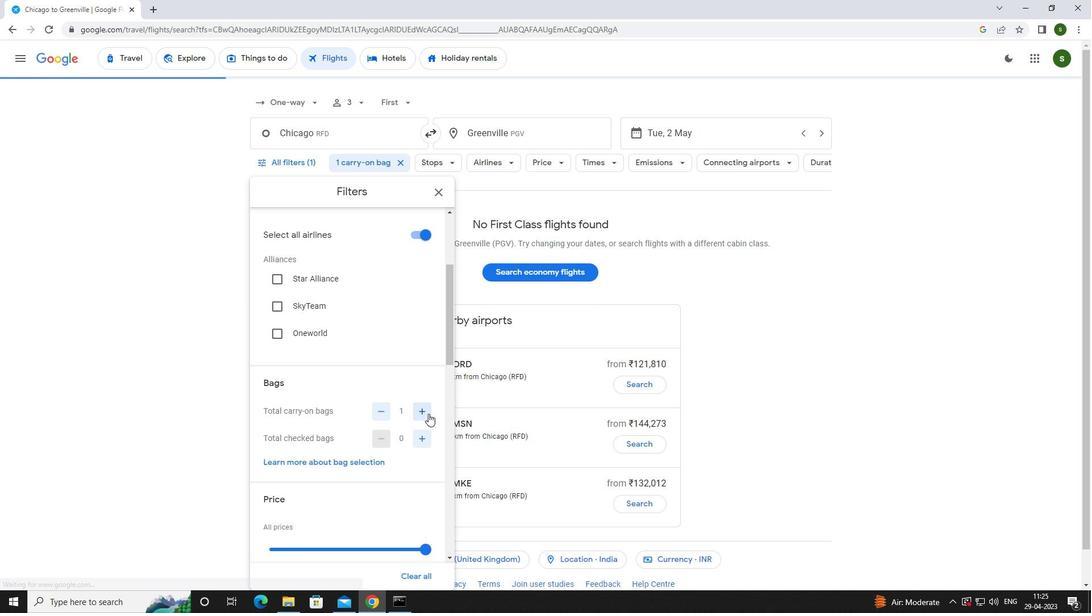 
Action: Mouse moved to (427, 382)
Screenshot: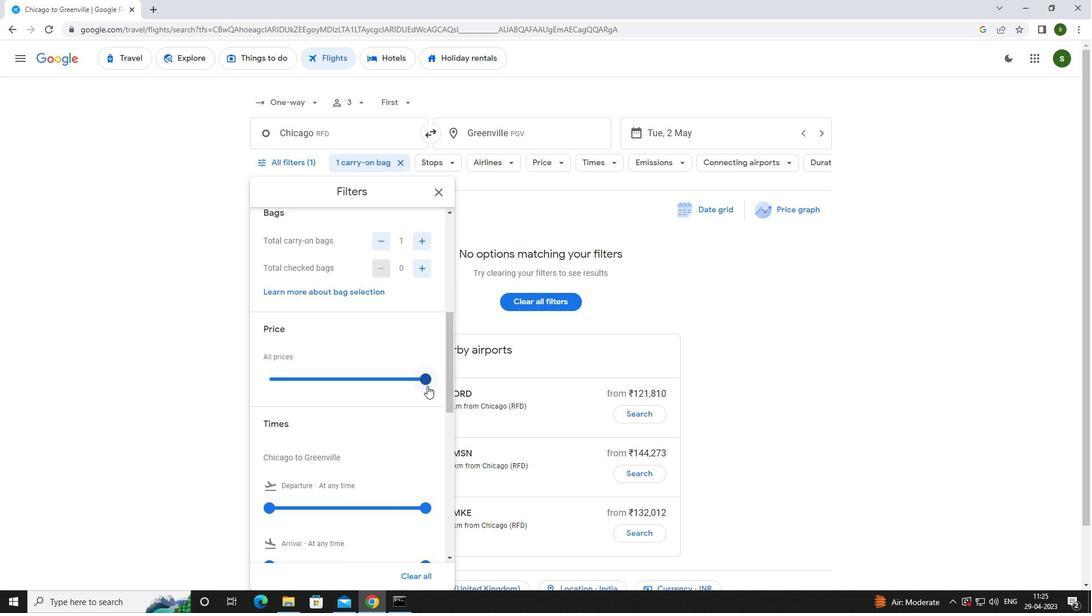 
Action: Mouse pressed left at (427, 382)
Screenshot: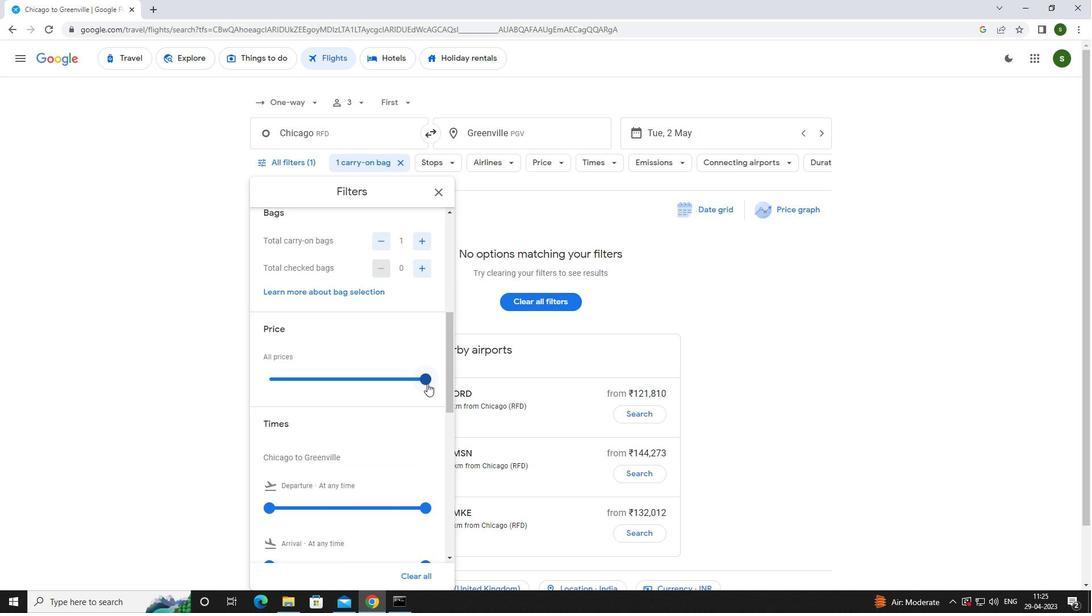 
Action: Mouse moved to (380, 405)
Screenshot: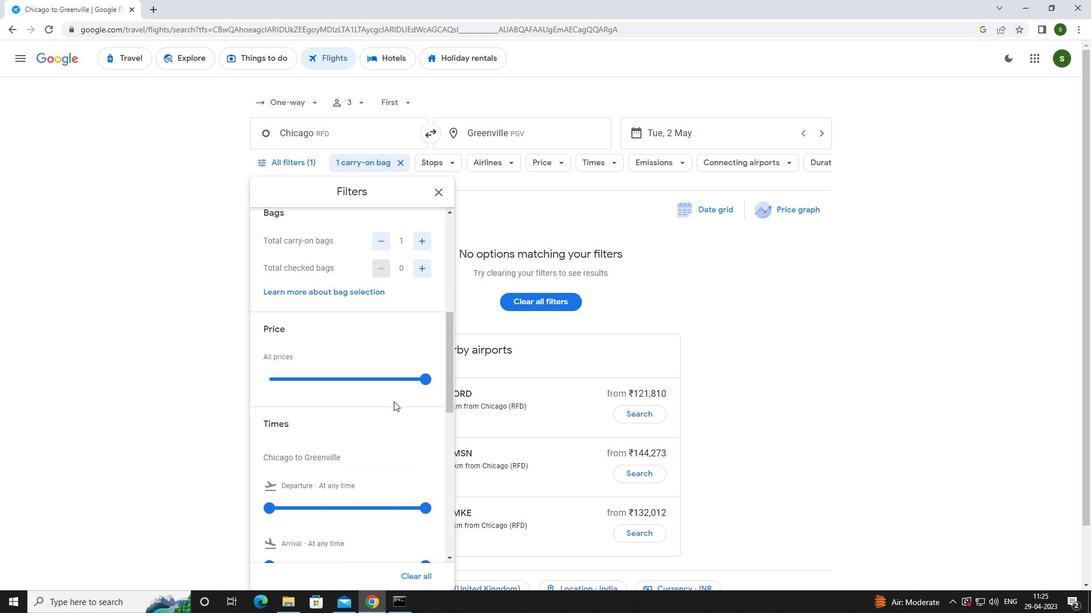 
Action: Mouse scrolled (380, 404) with delta (0, 0)
Screenshot: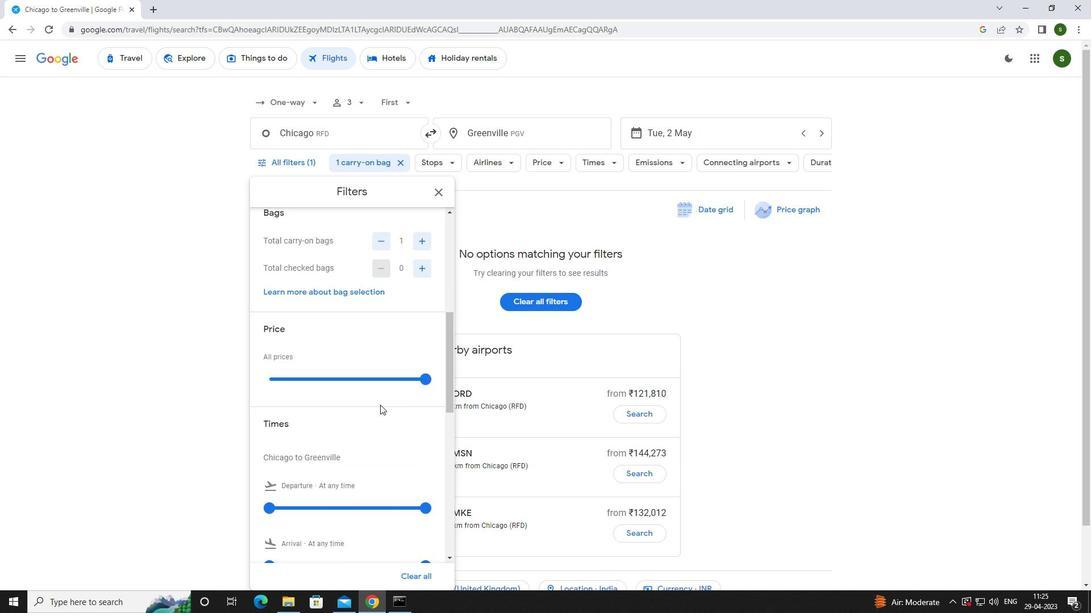 
Action: Mouse scrolled (380, 404) with delta (0, 0)
Screenshot: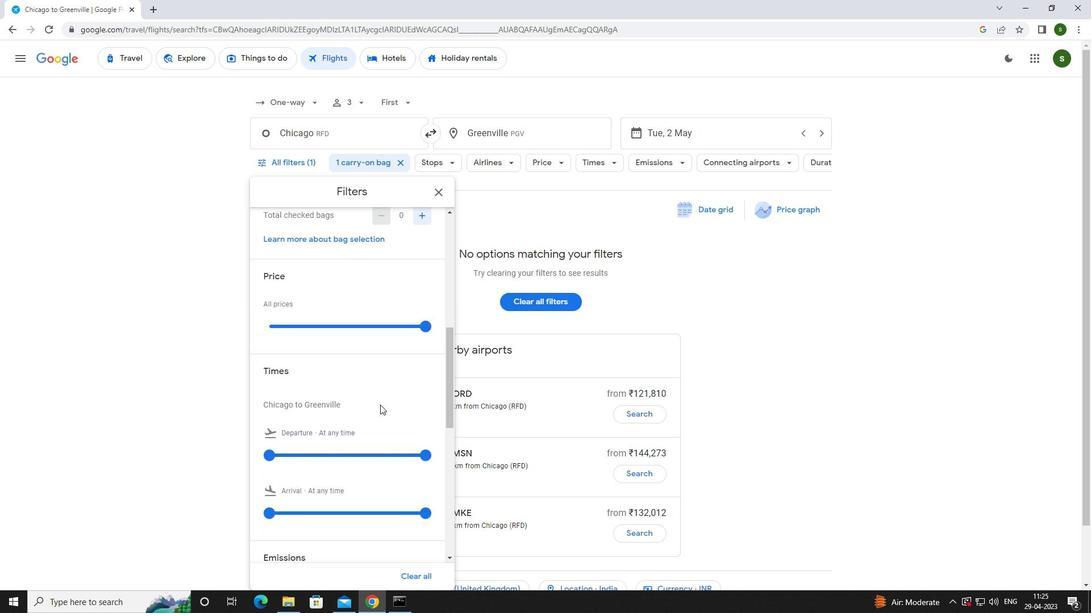 
Action: Mouse moved to (268, 392)
Screenshot: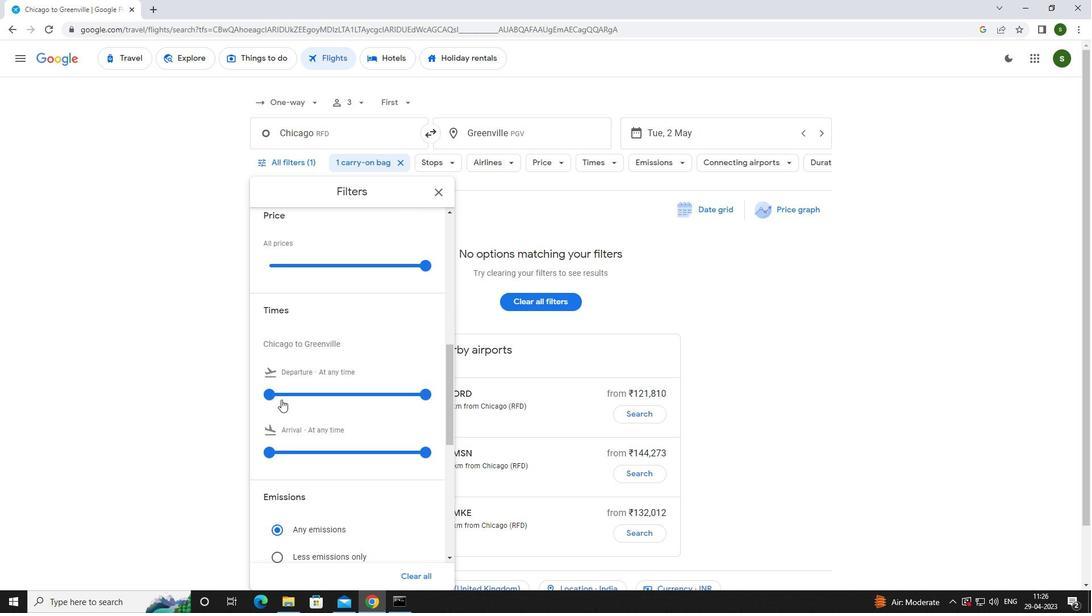 
Action: Mouse pressed left at (268, 392)
Screenshot: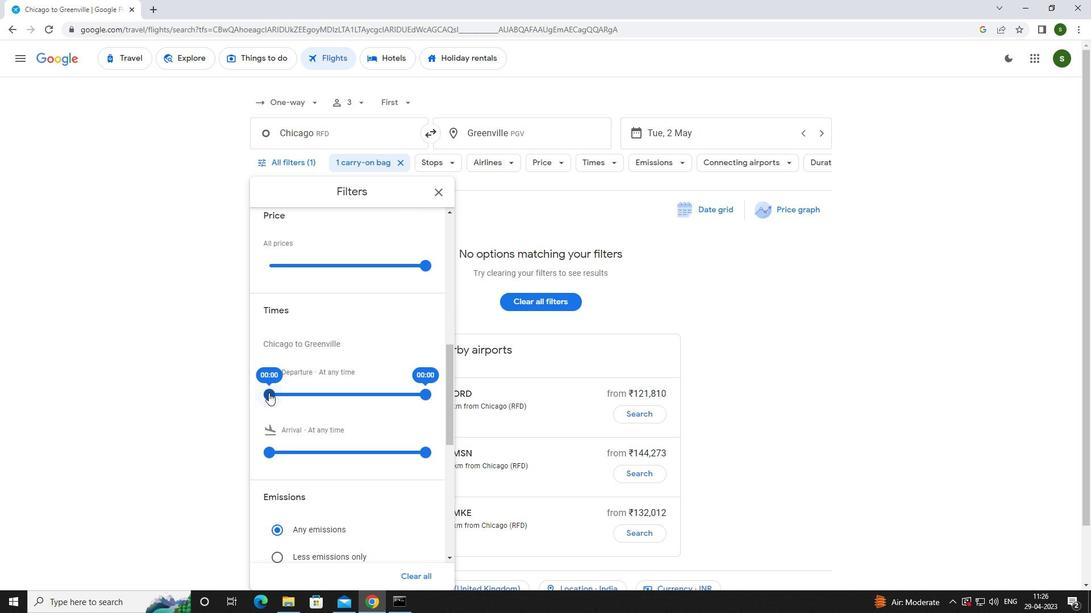 
Action: Mouse moved to (707, 321)
Screenshot: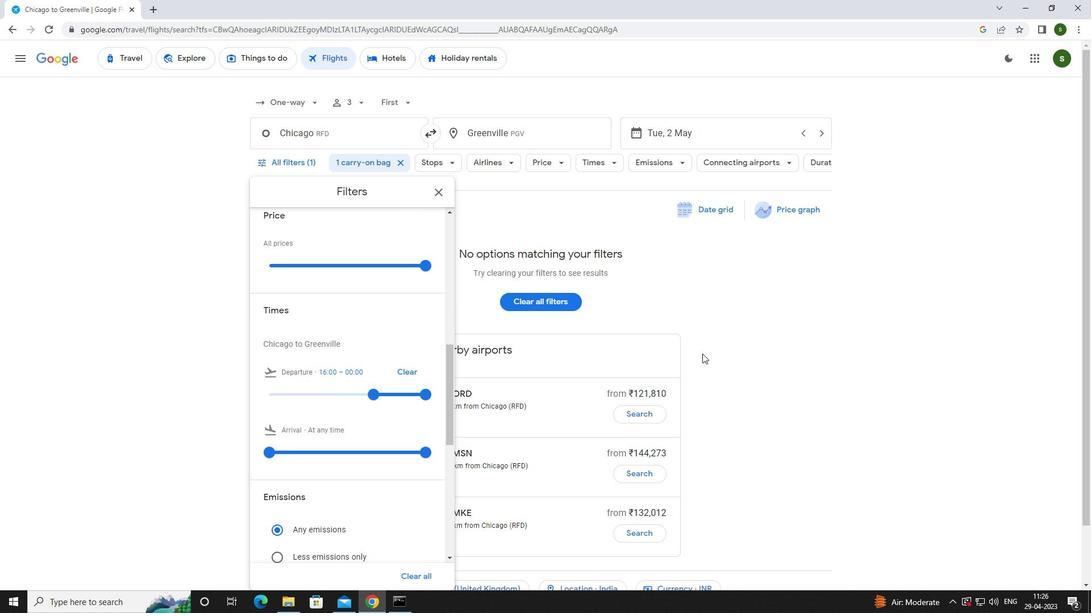 
Action: Mouse pressed left at (707, 321)
Screenshot: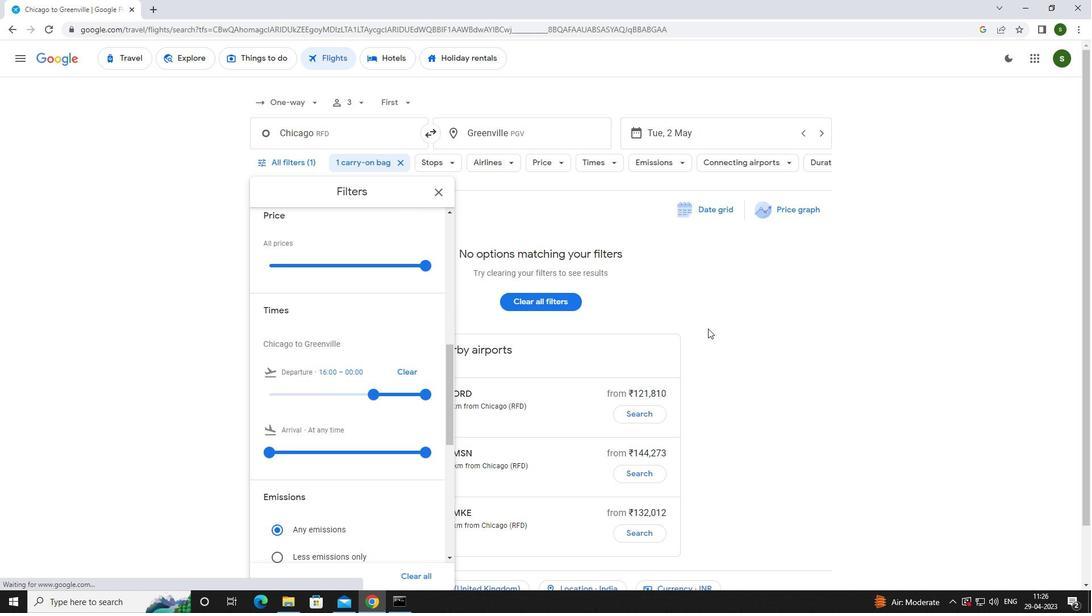
